 Task: Create a board button that move all the cards more than 30 days in list "Trello first" to list on board "Progress report".
Action: Mouse moved to (524, 307)
Screenshot: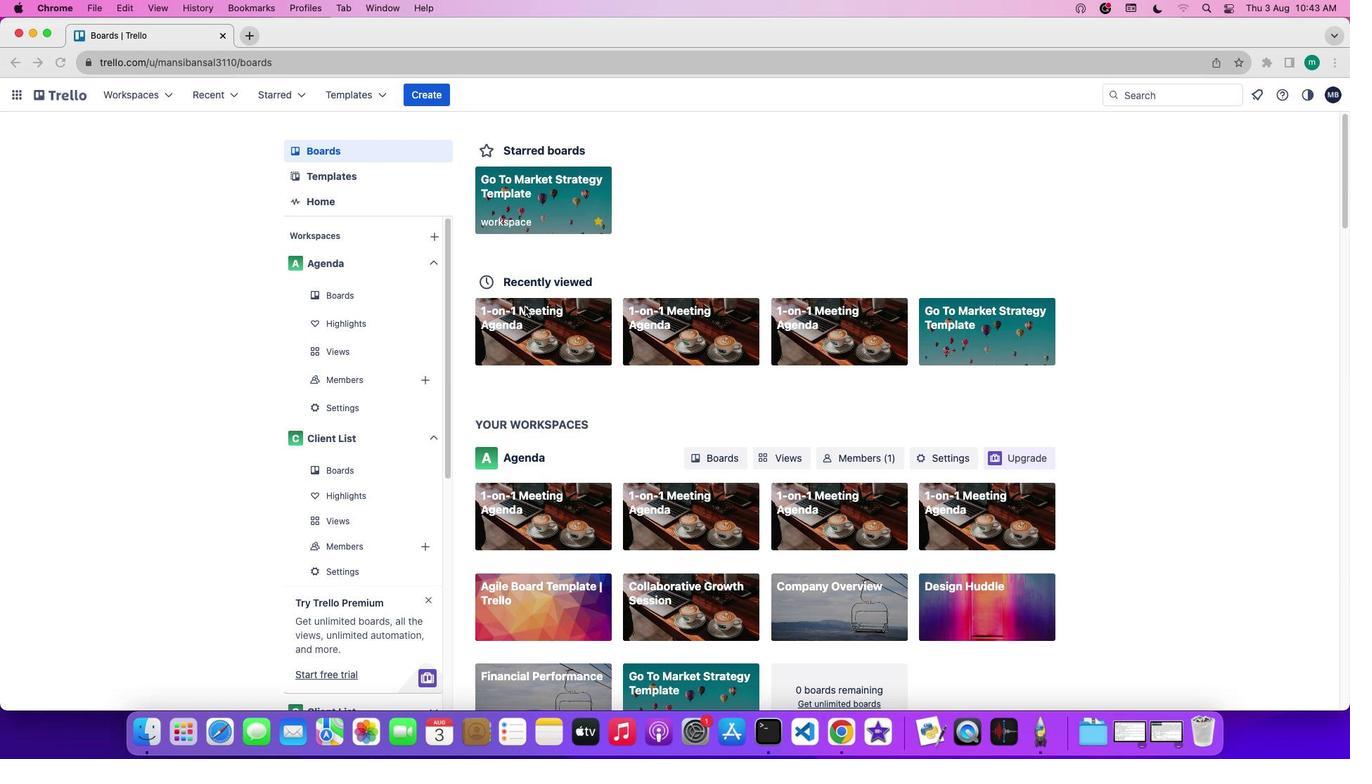 
Action: Mouse pressed left at (524, 307)
Screenshot: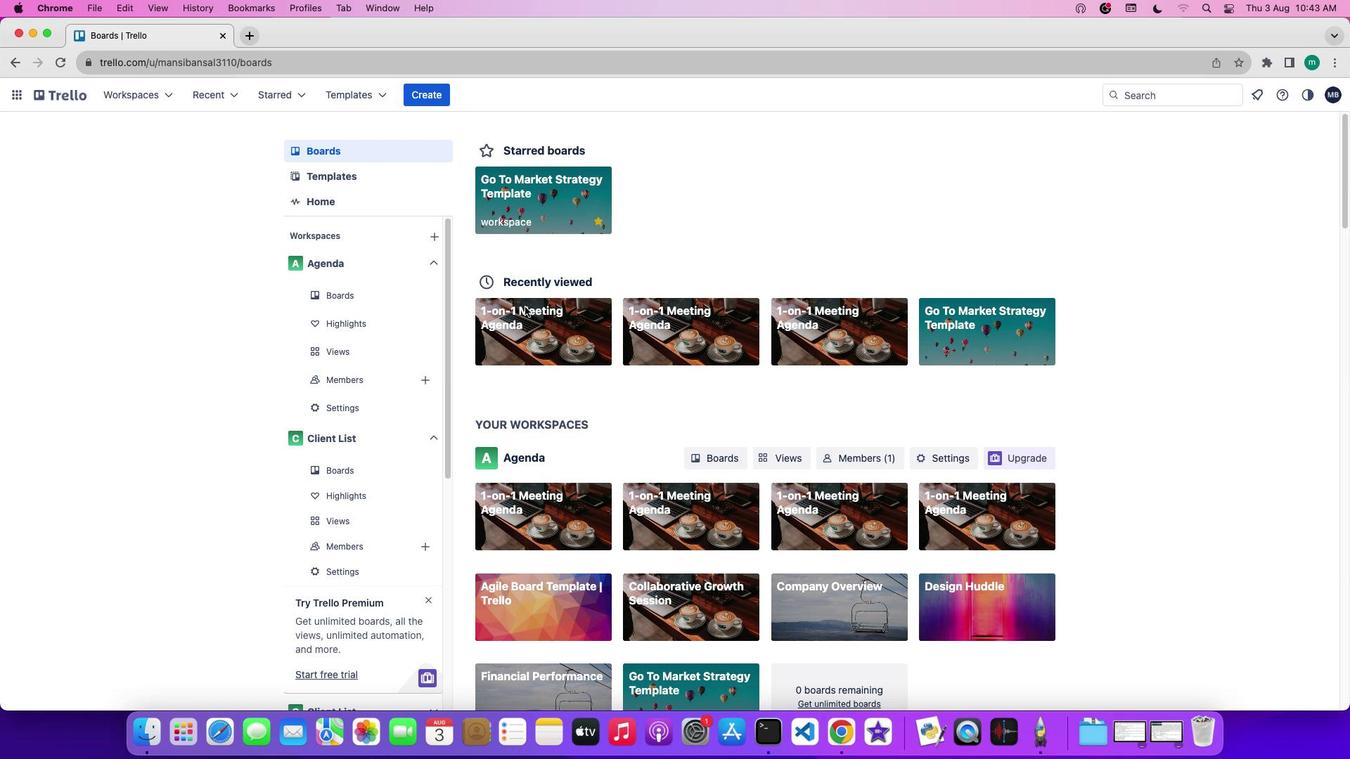 
Action: Mouse pressed left at (524, 307)
Screenshot: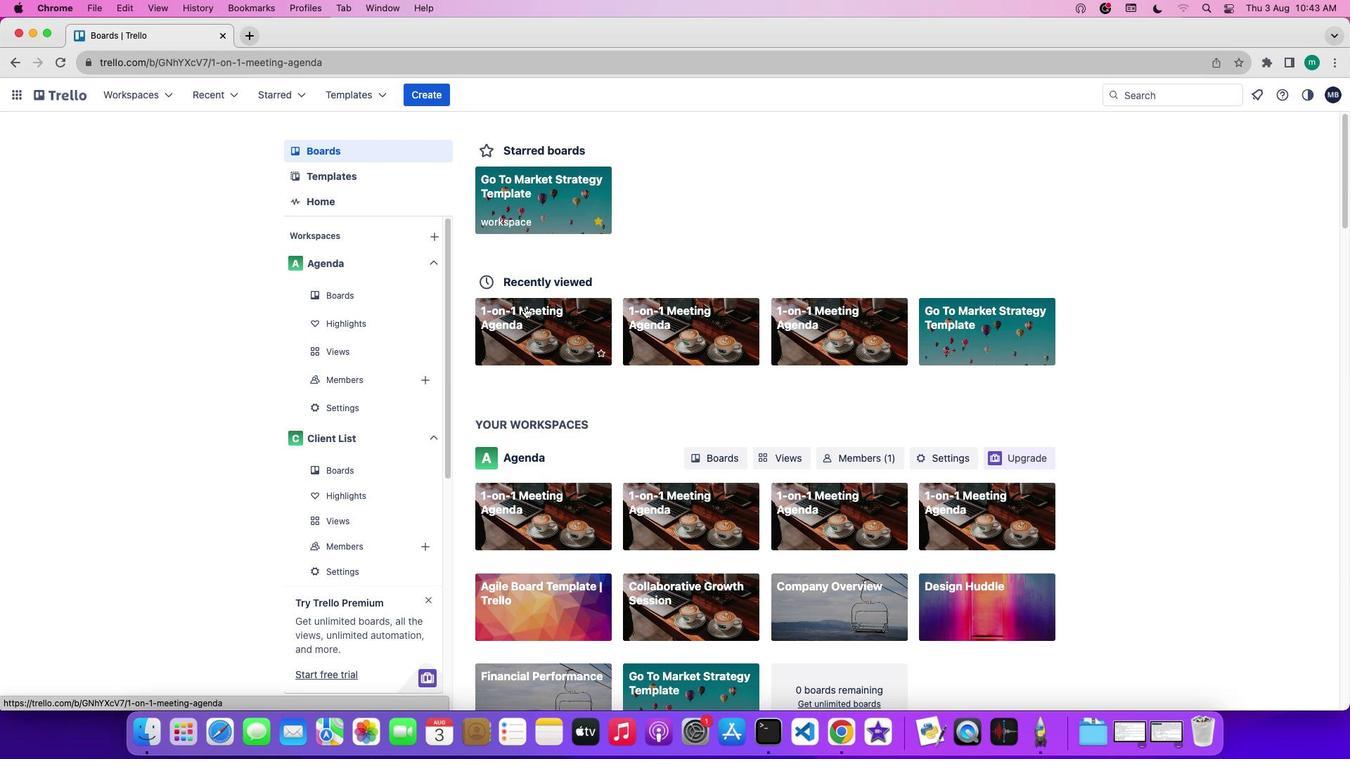 
Action: Mouse moved to (1193, 312)
Screenshot: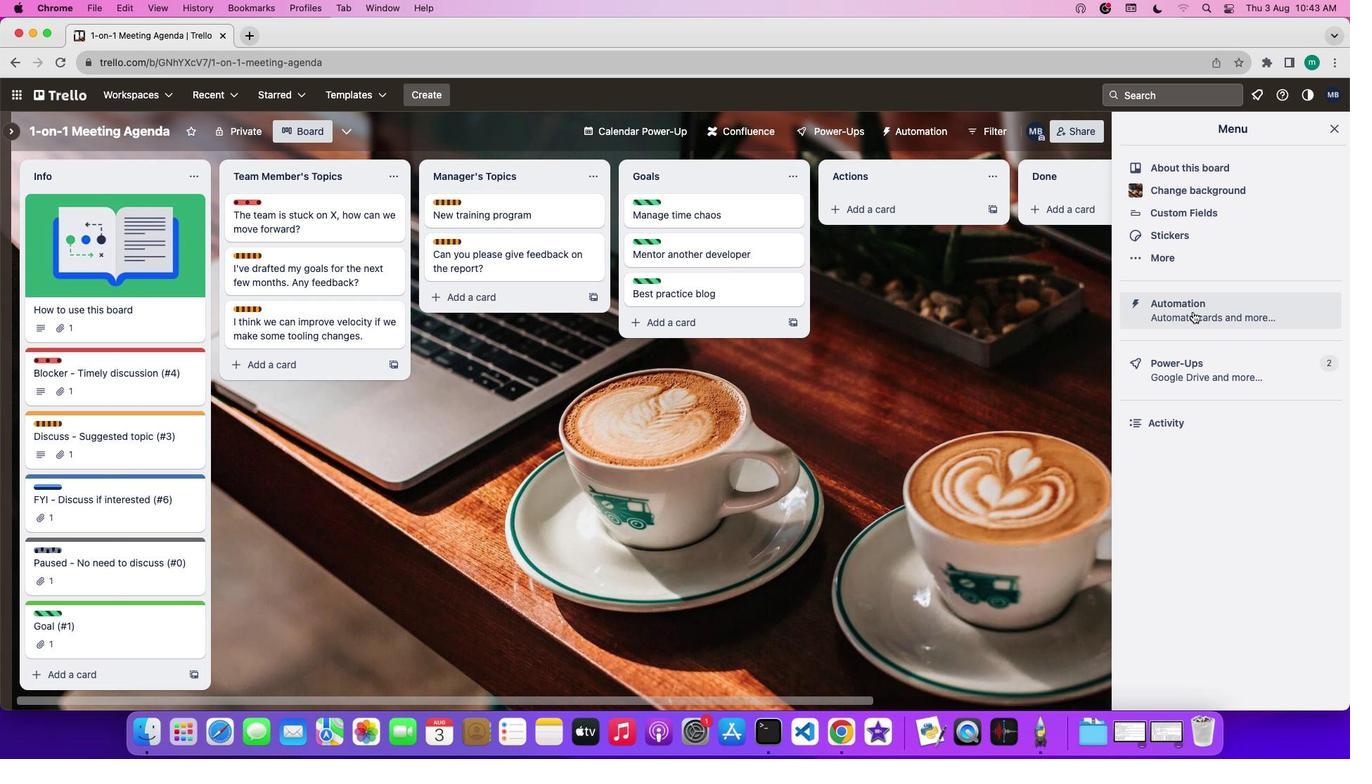 
Action: Mouse pressed left at (1193, 312)
Screenshot: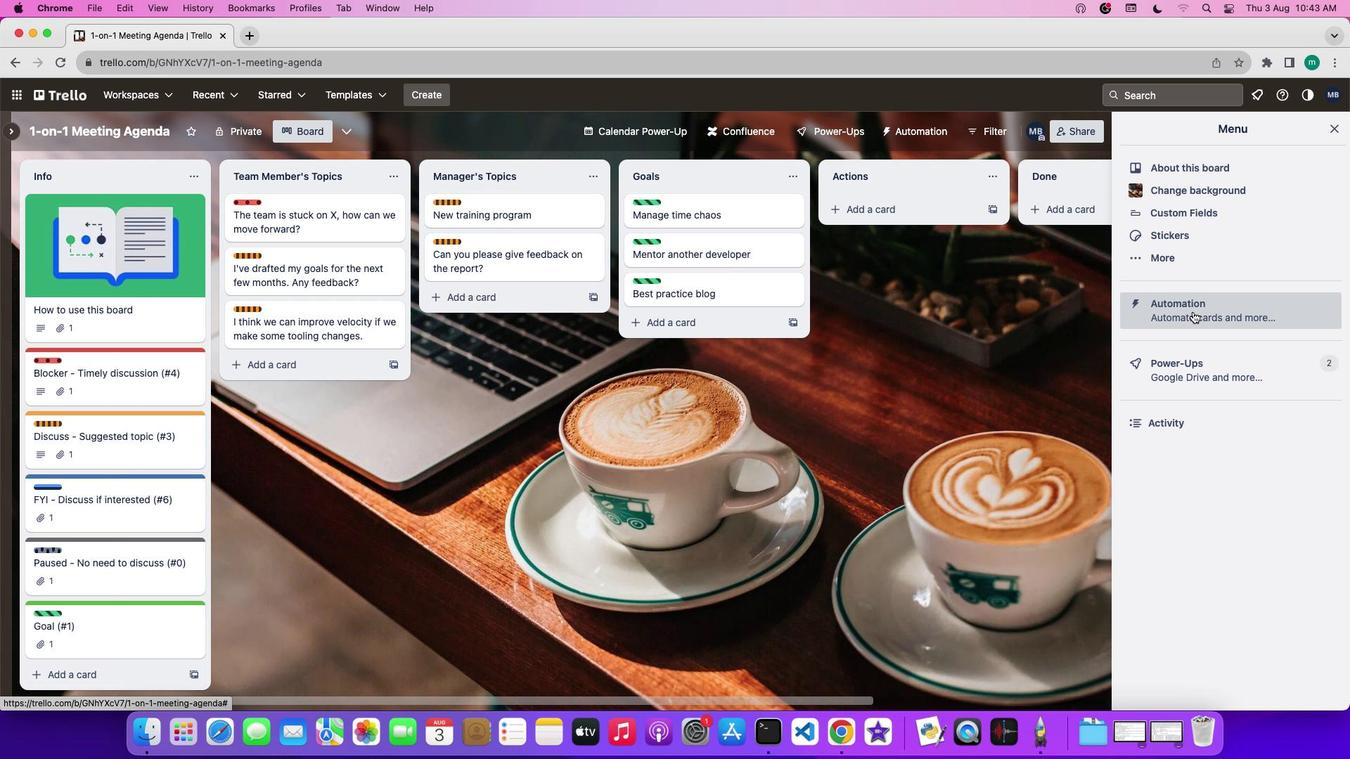 
Action: Mouse moved to (107, 389)
Screenshot: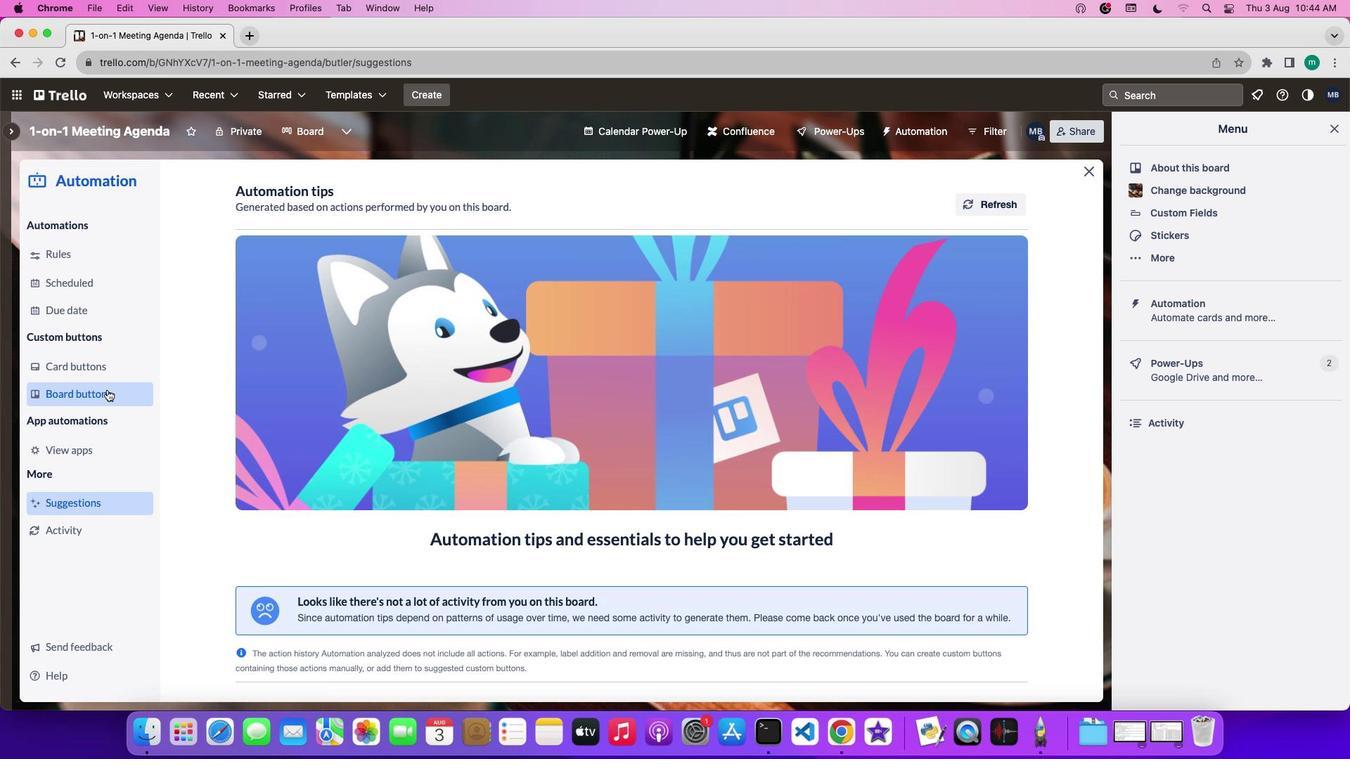
Action: Mouse pressed left at (107, 389)
Screenshot: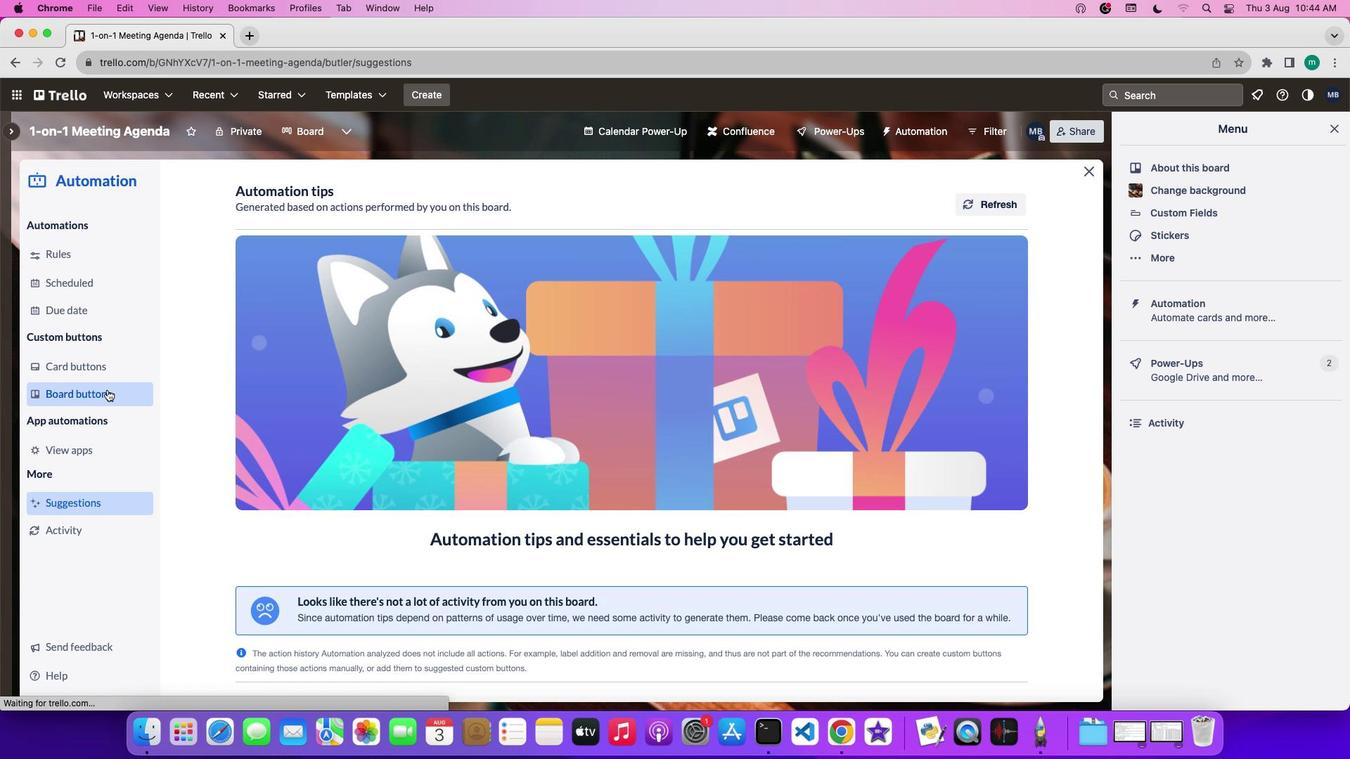 
Action: Mouse moved to (298, 481)
Screenshot: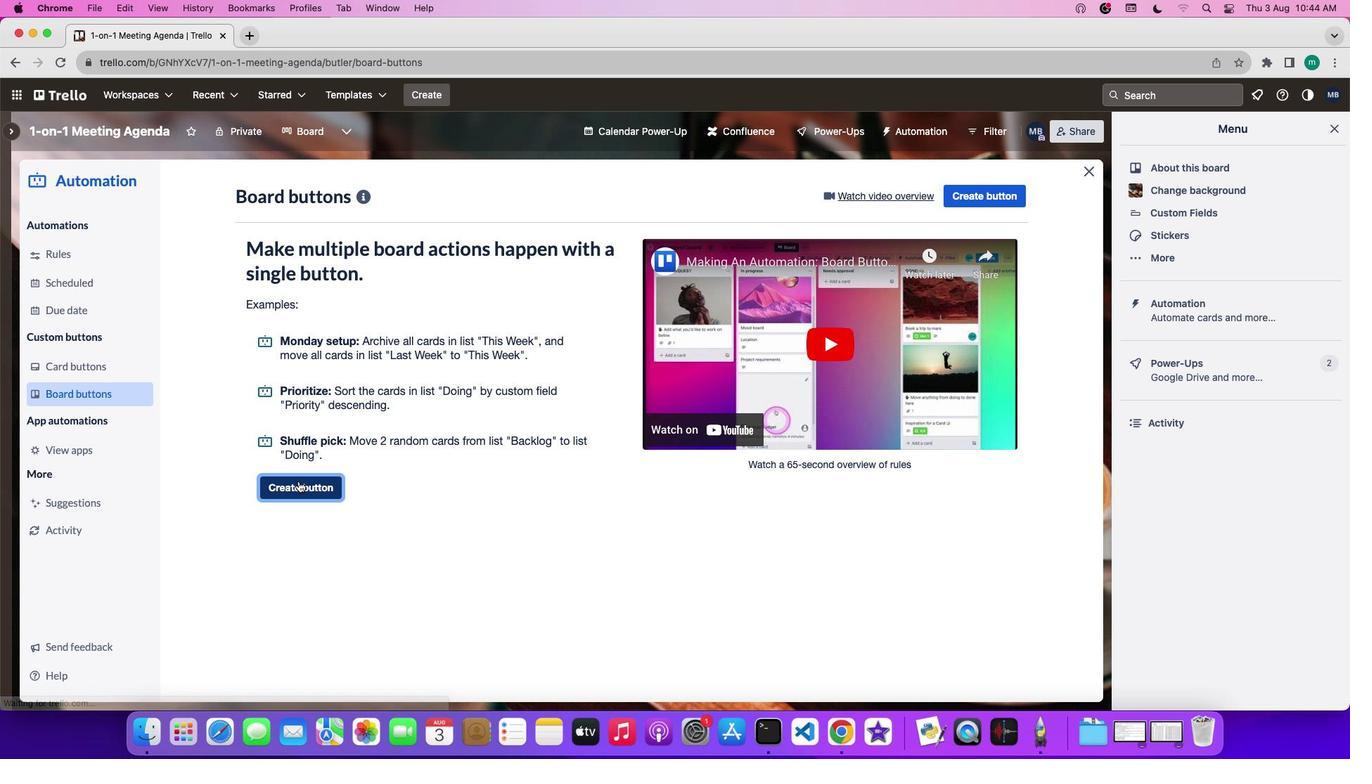 
Action: Mouse pressed left at (298, 481)
Screenshot: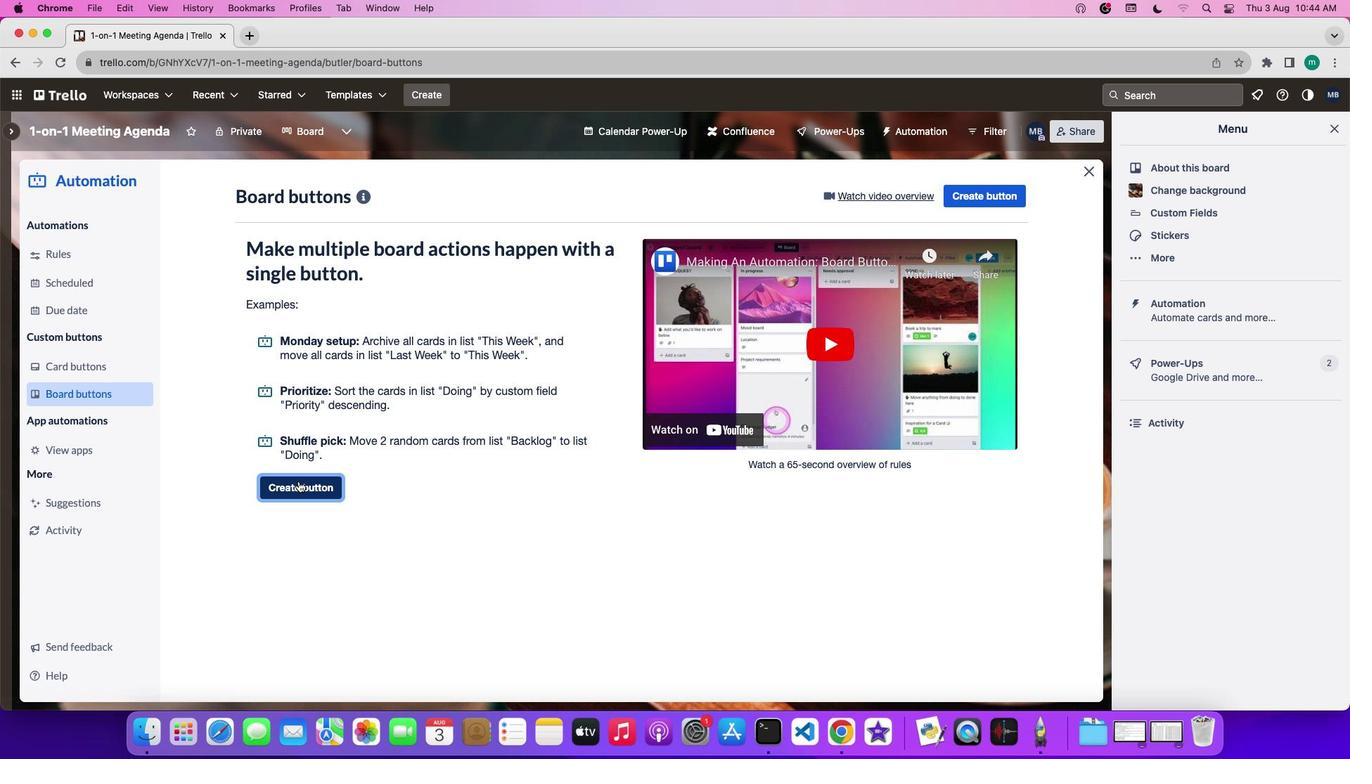 
Action: Mouse moved to (485, 382)
Screenshot: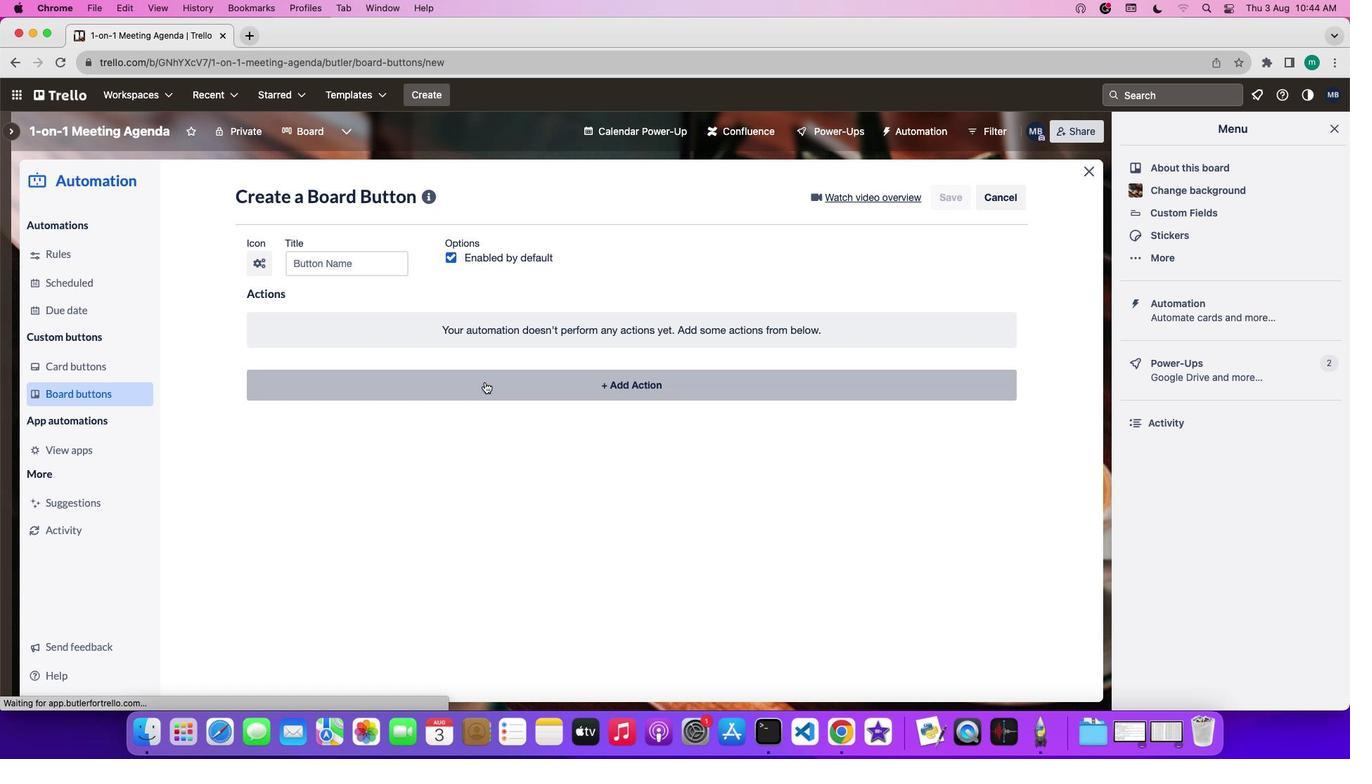 
Action: Mouse pressed left at (485, 382)
Screenshot: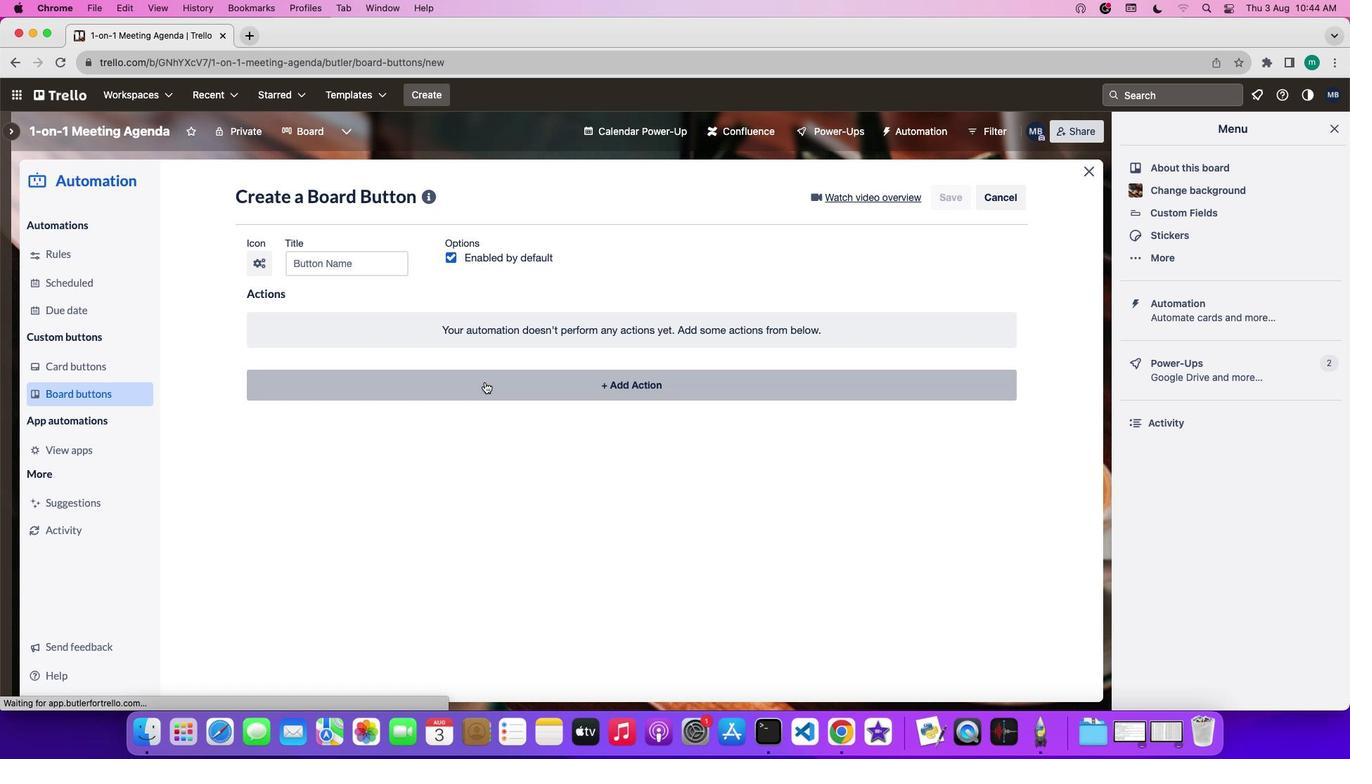 
Action: Mouse moved to (324, 420)
Screenshot: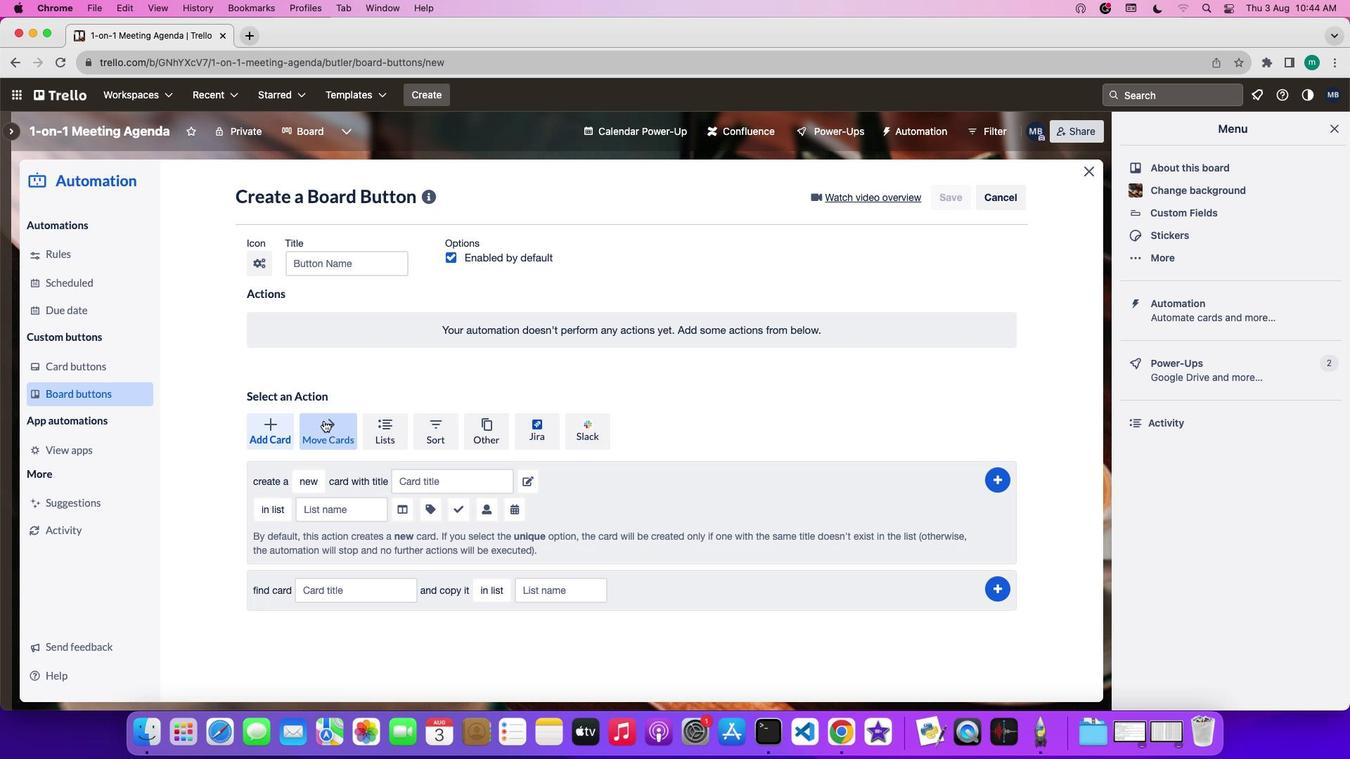 
Action: Mouse pressed left at (324, 420)
Screenshot: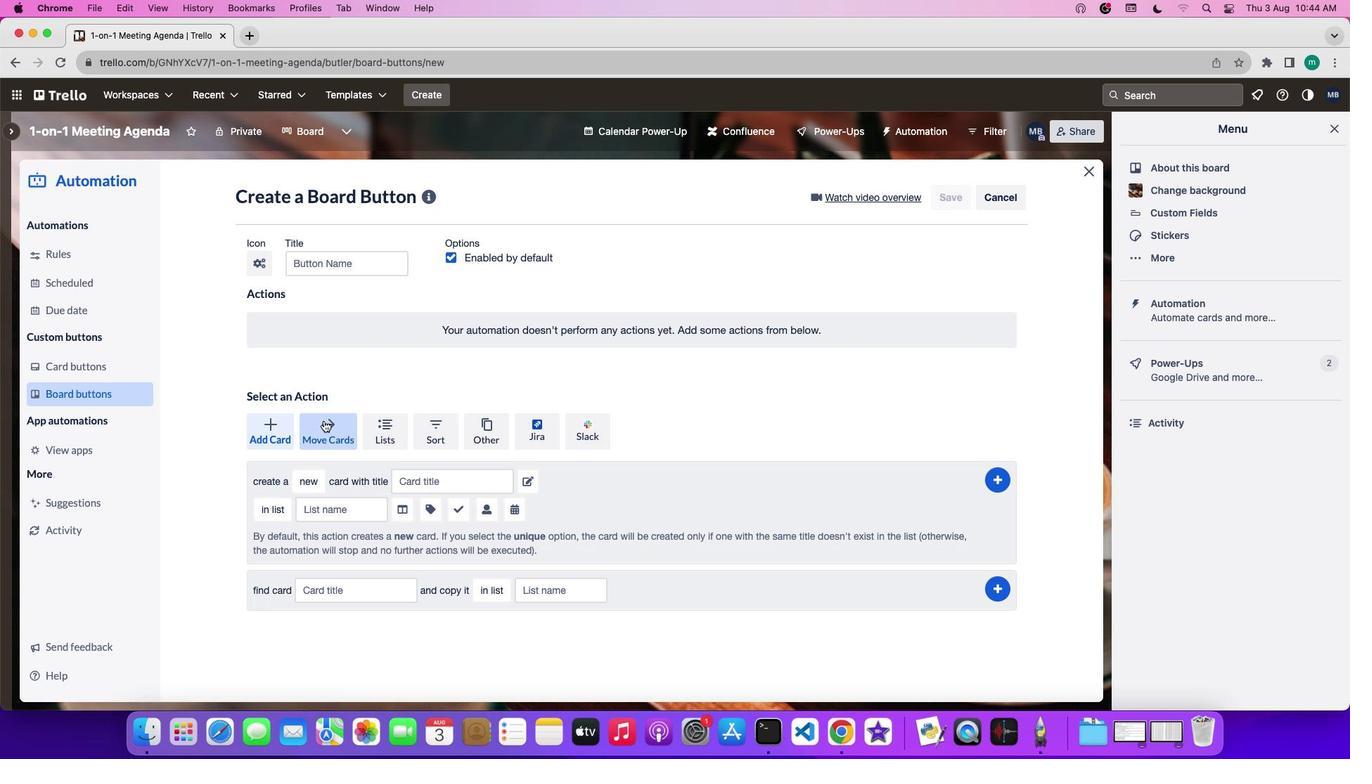 
Action: Mouse moved to (342, 472)
Screenshot: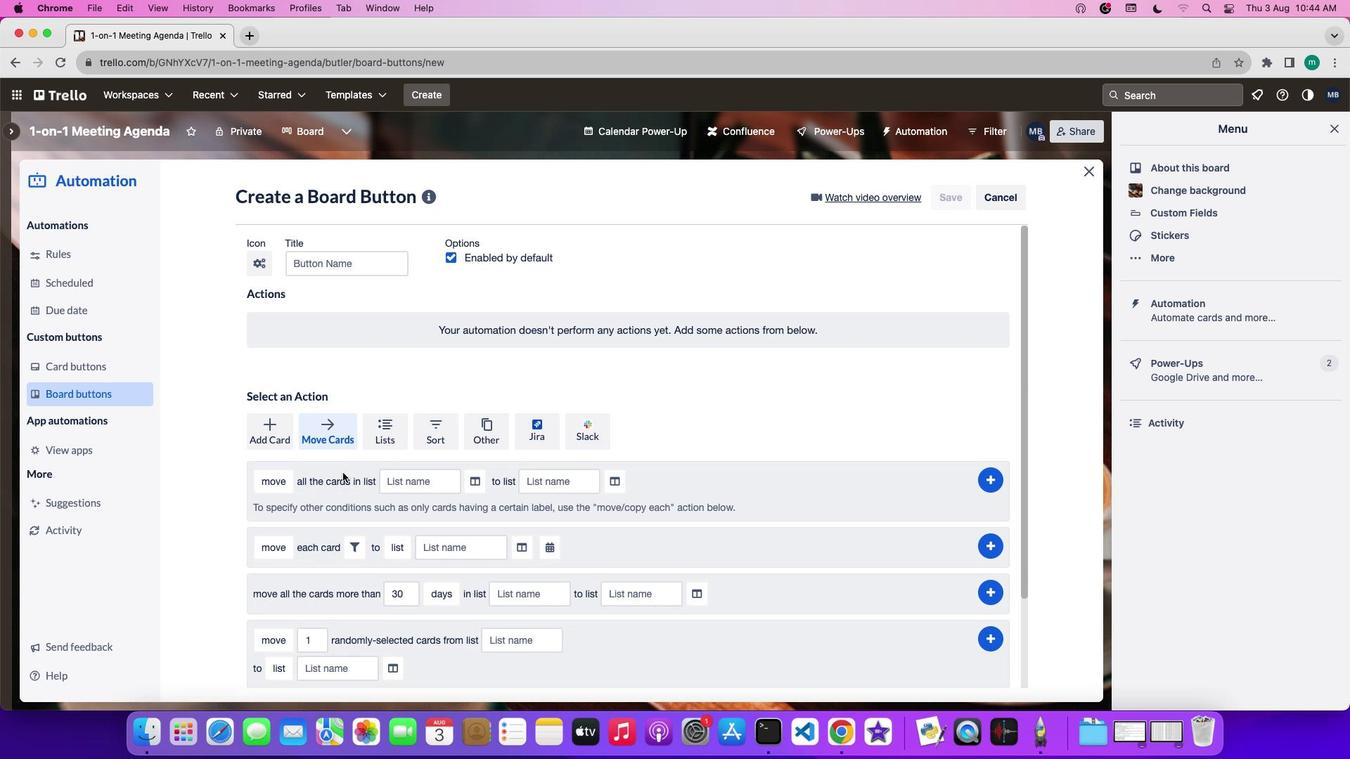 
Action: Mouse scrolled (342, 472) with delta (0, 0)
Screenshot: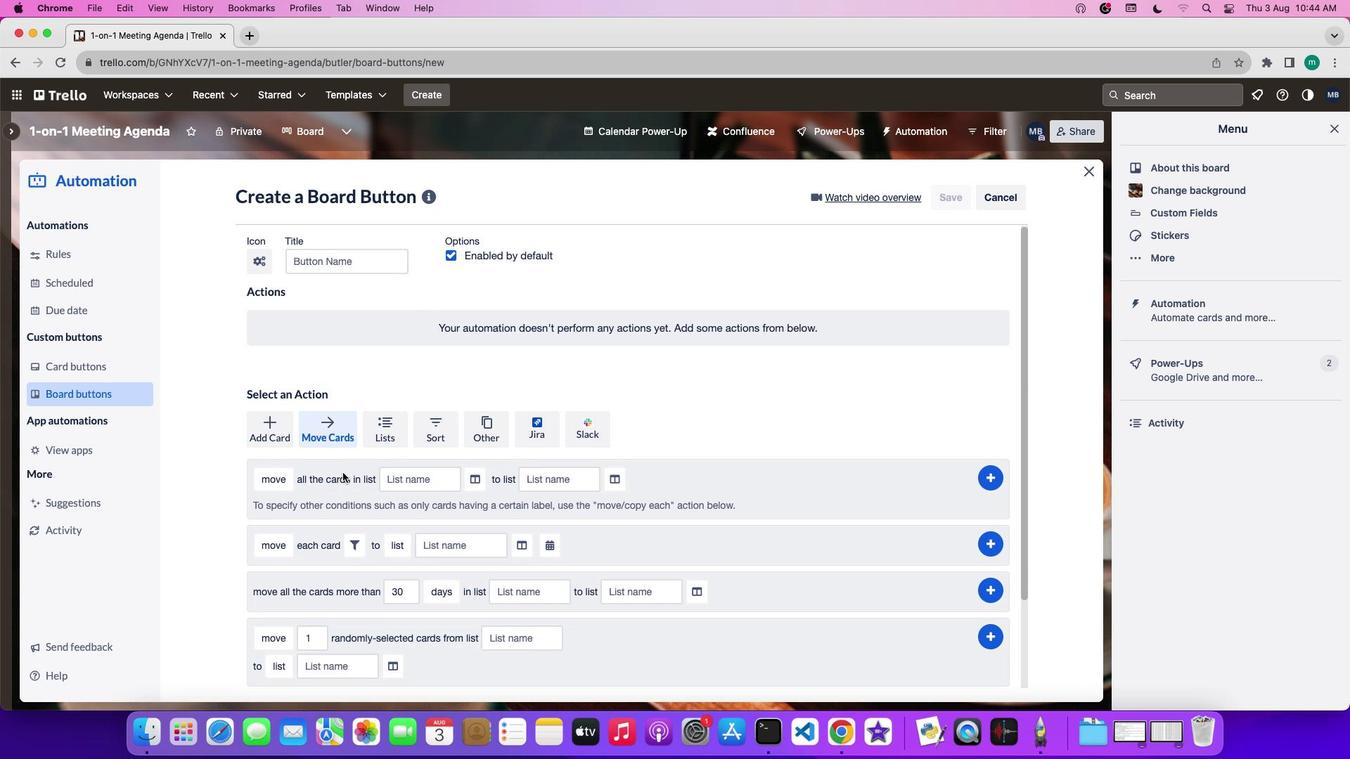 
Action: Mouse scrolled (342, 472) with delta (0, 0)
Screenshot: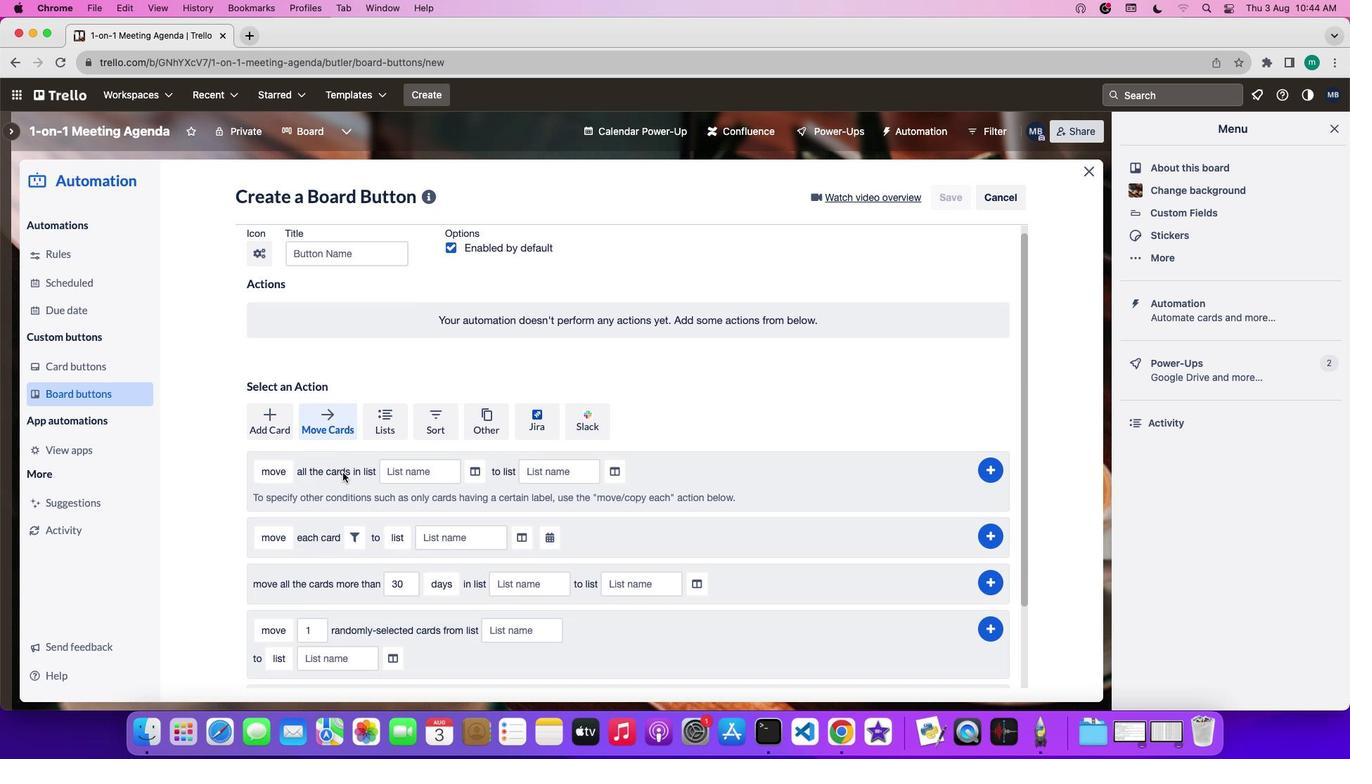 
Action: Mouse scrolled (342, 472) with delta (0, 0)
Screenshot: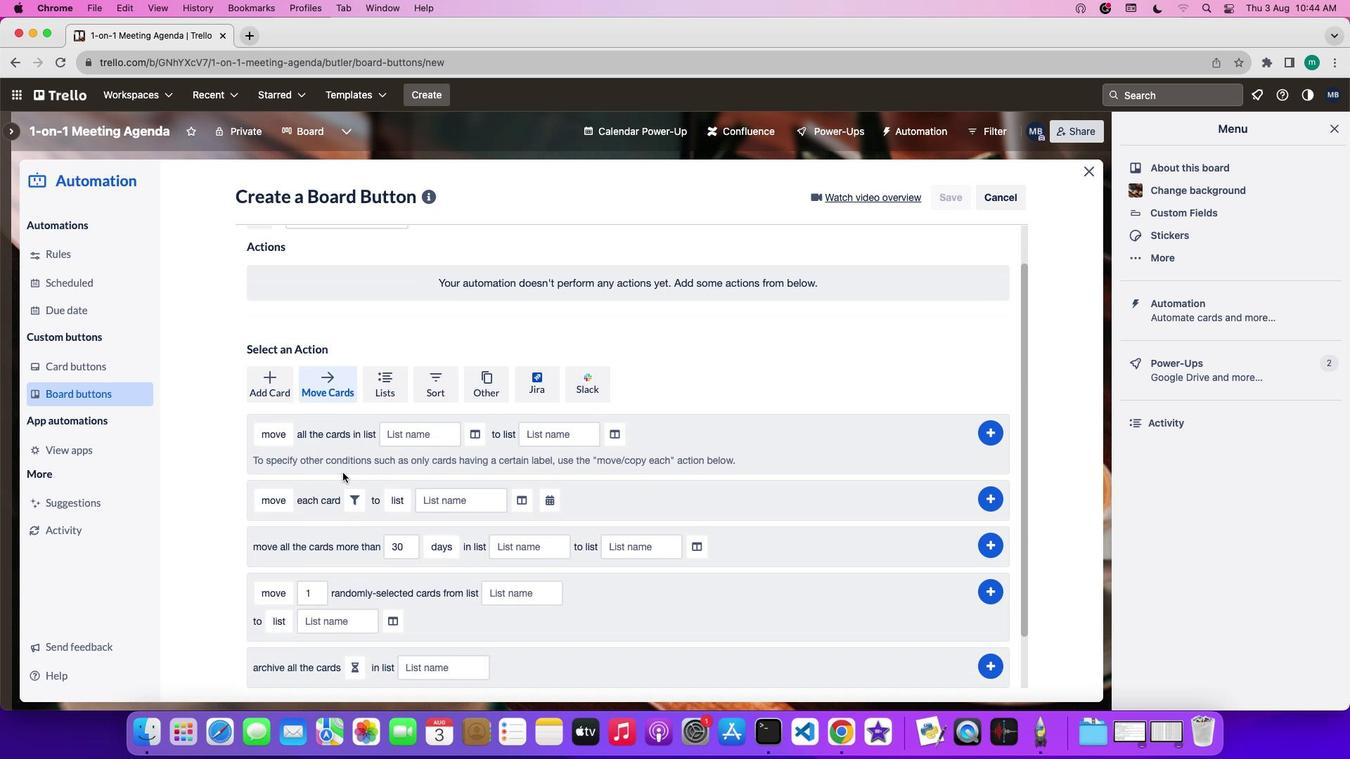 
Action: Mouse scrolled (342, 472) with delta (0, 0)
Screenshot: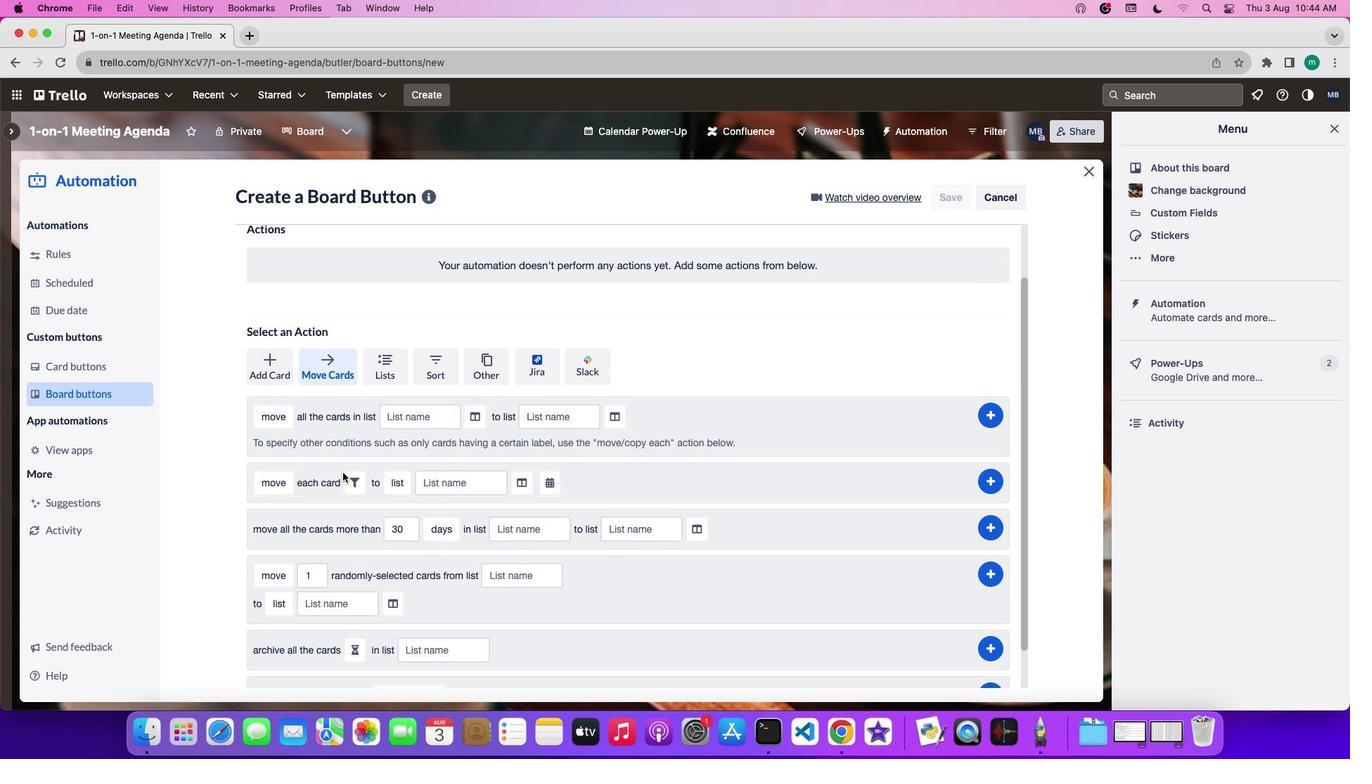 
Action: Mouse moved to (395, 536)
Screenshot: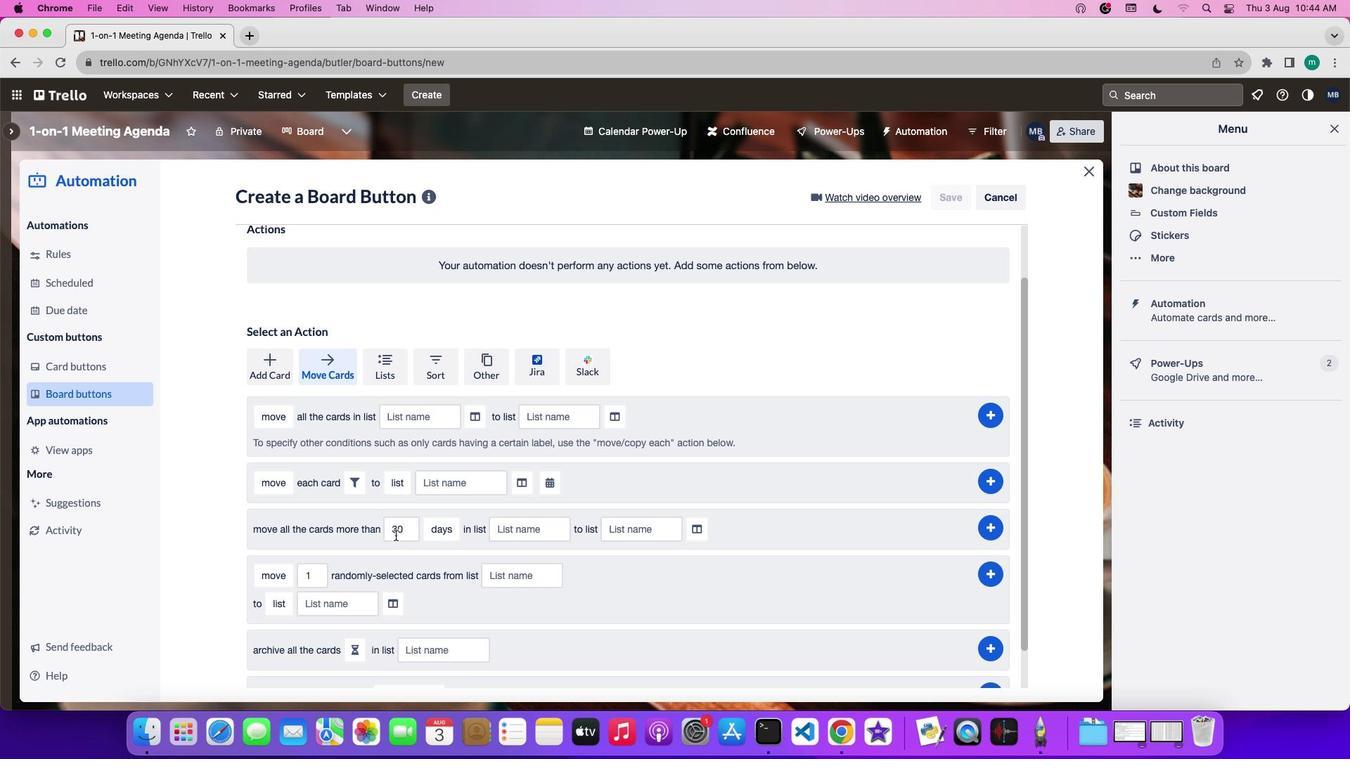 
Action: Mouse pressed left at (395, 536)
Screenshot: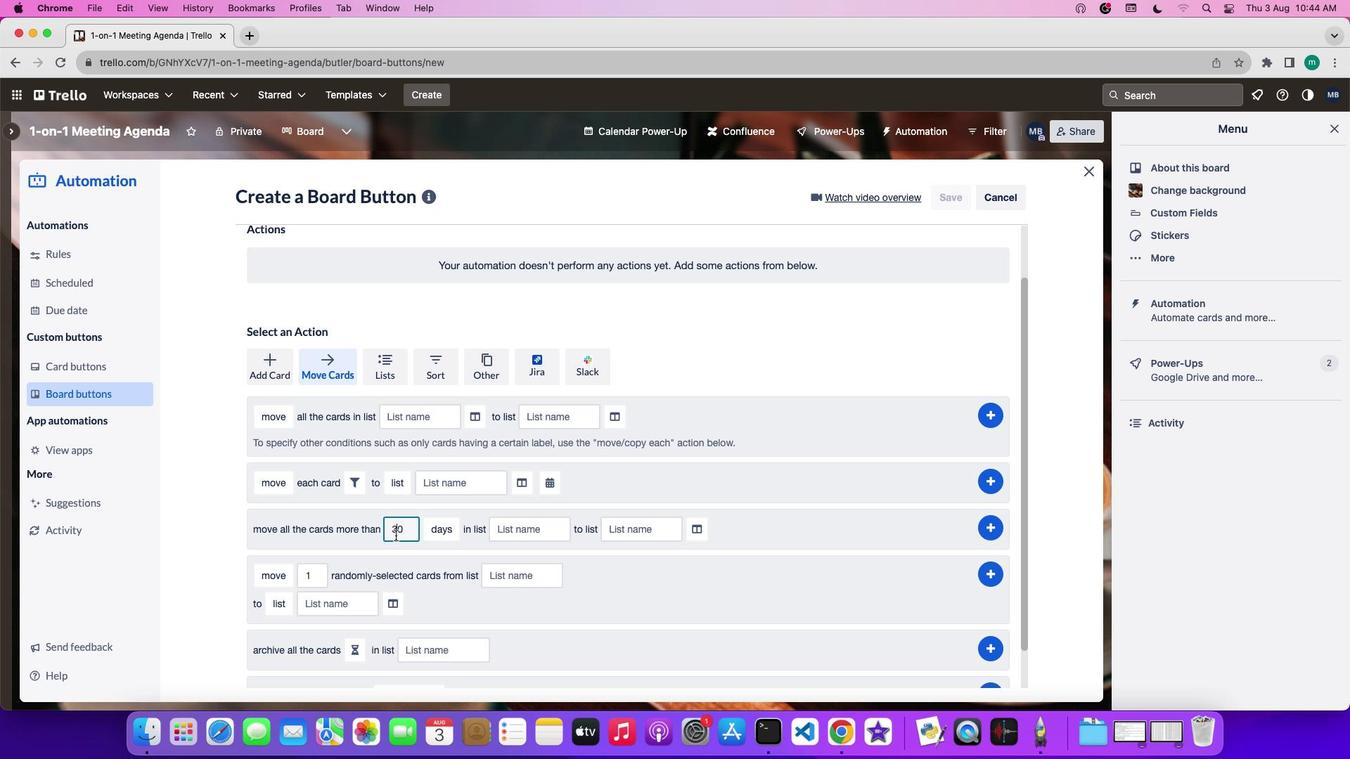 
Action: Mouse moved to (409, 536)
Screenshot: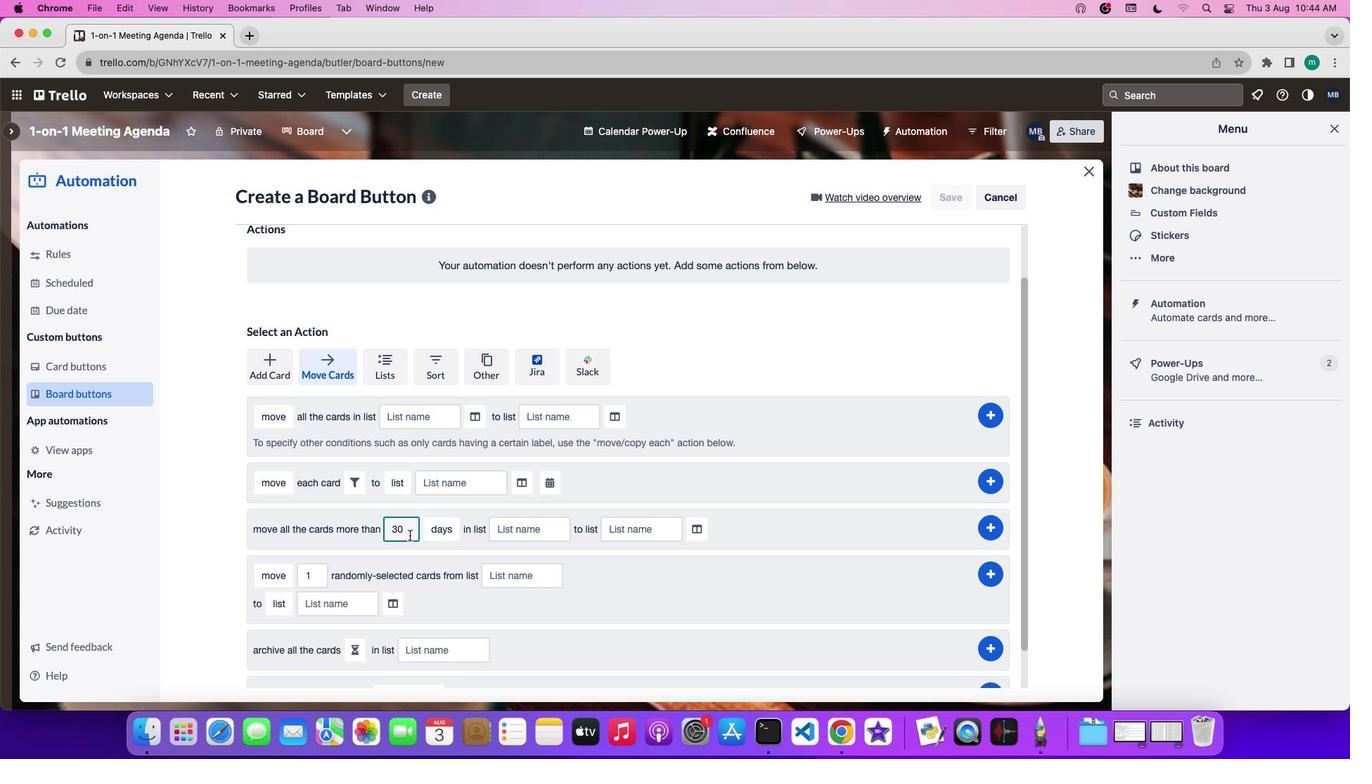 
Action: Mouse pressed left at (409, 536)
Screenshot: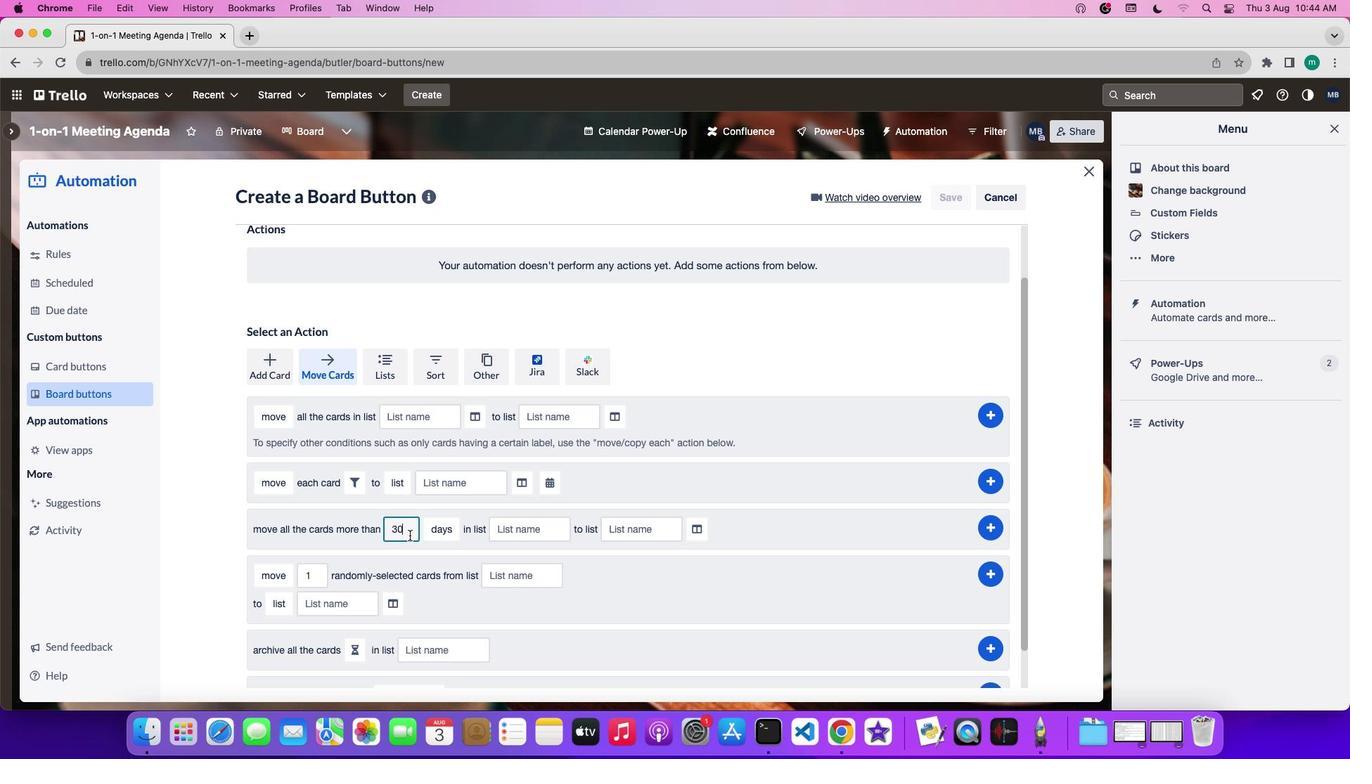 
Action: Key pressed Key.backspaceKey.backspace'3''0'
Screenshot: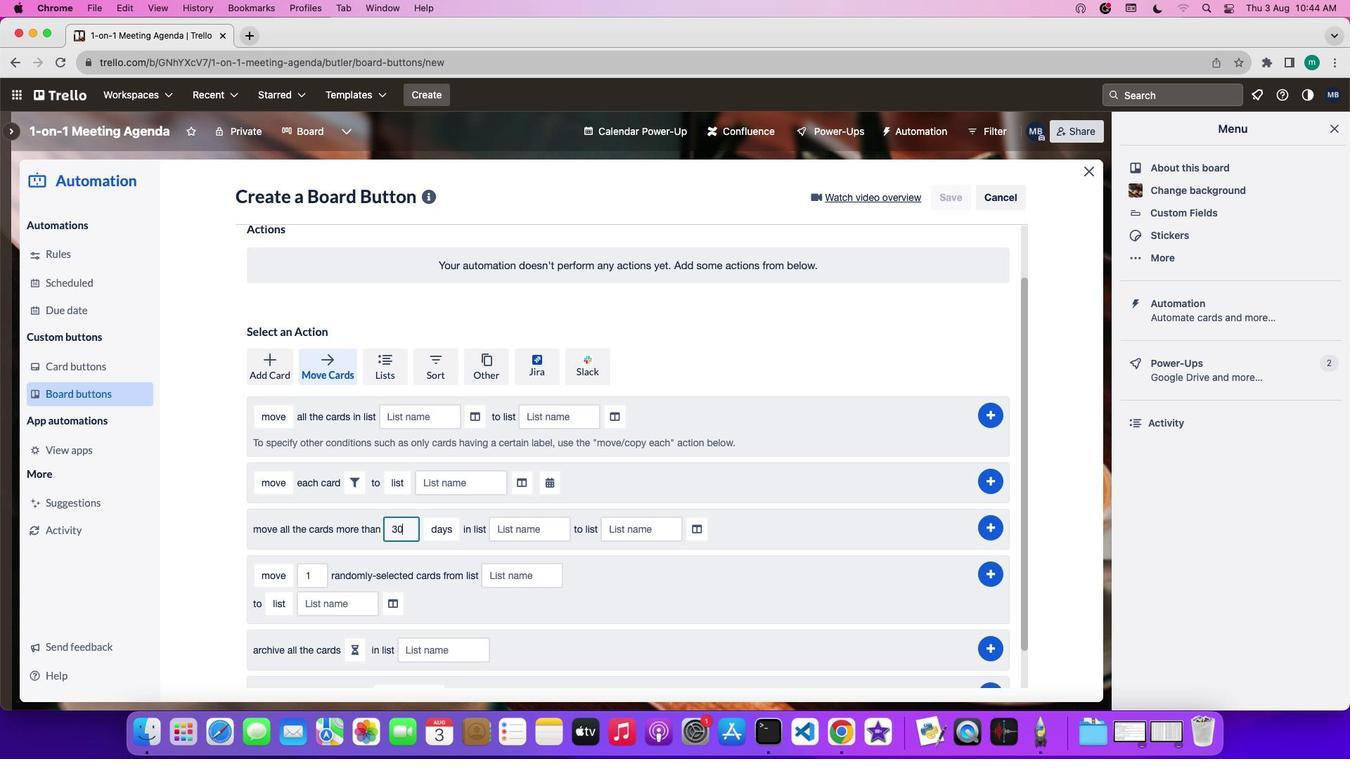 
Action: Mouse moved to (432, 527)
Screenshot: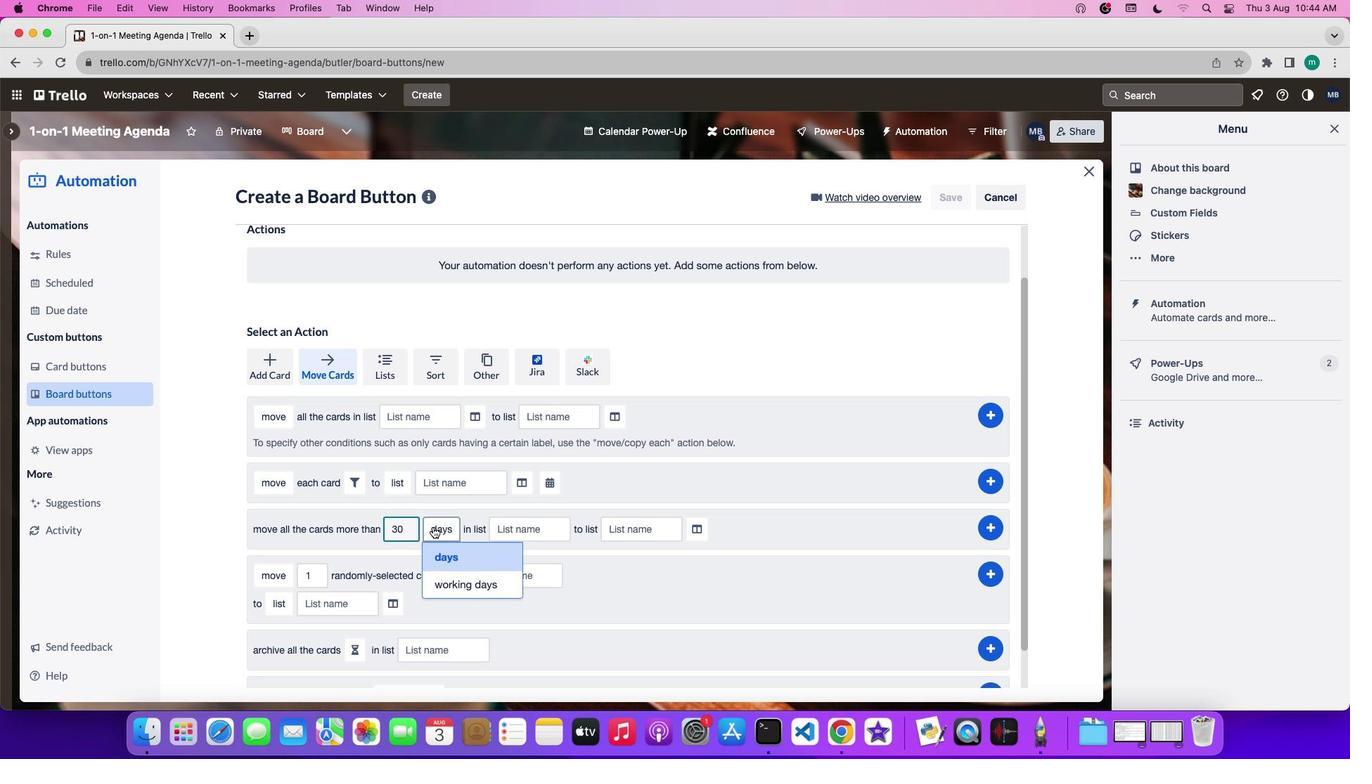 
Action: Mouse pressed left at (432, 527)
Screenshot: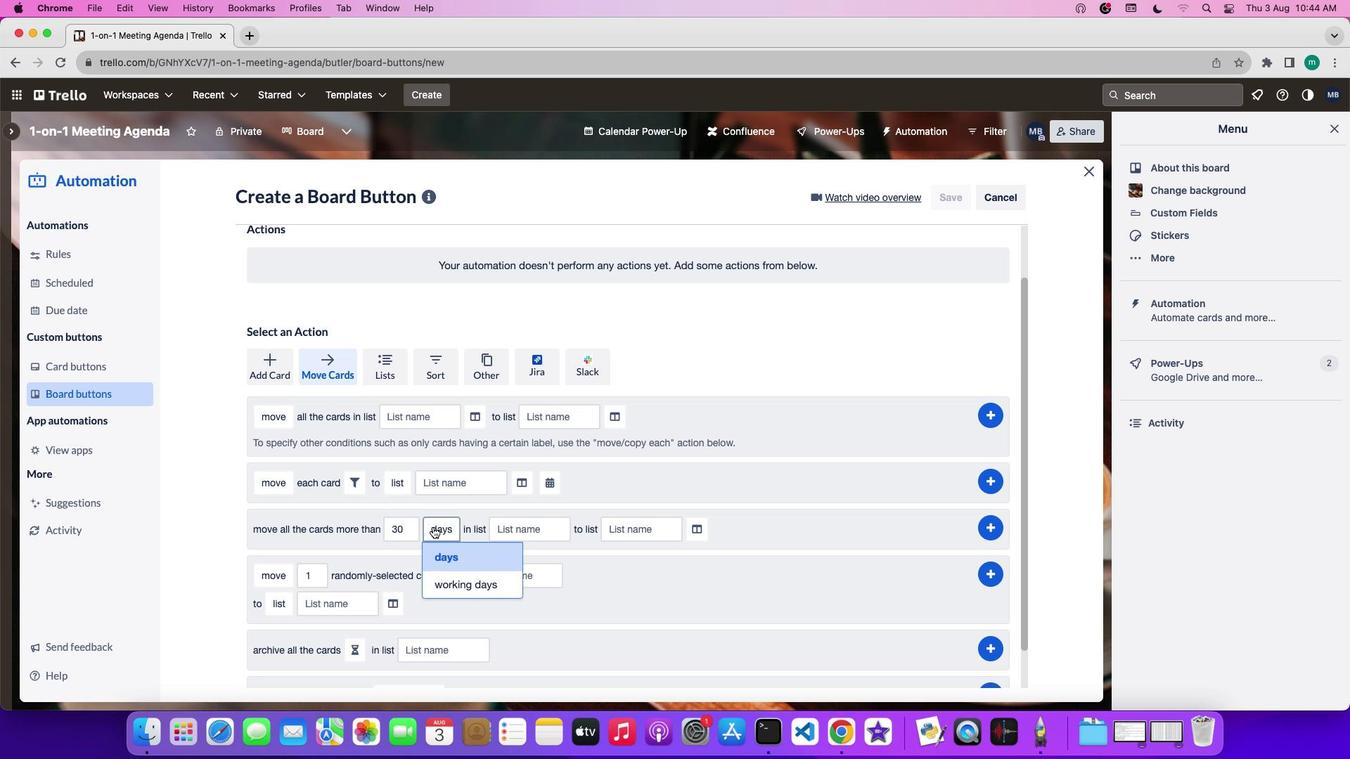 
Action: Mouse moved to (445, 562)
Screenshot: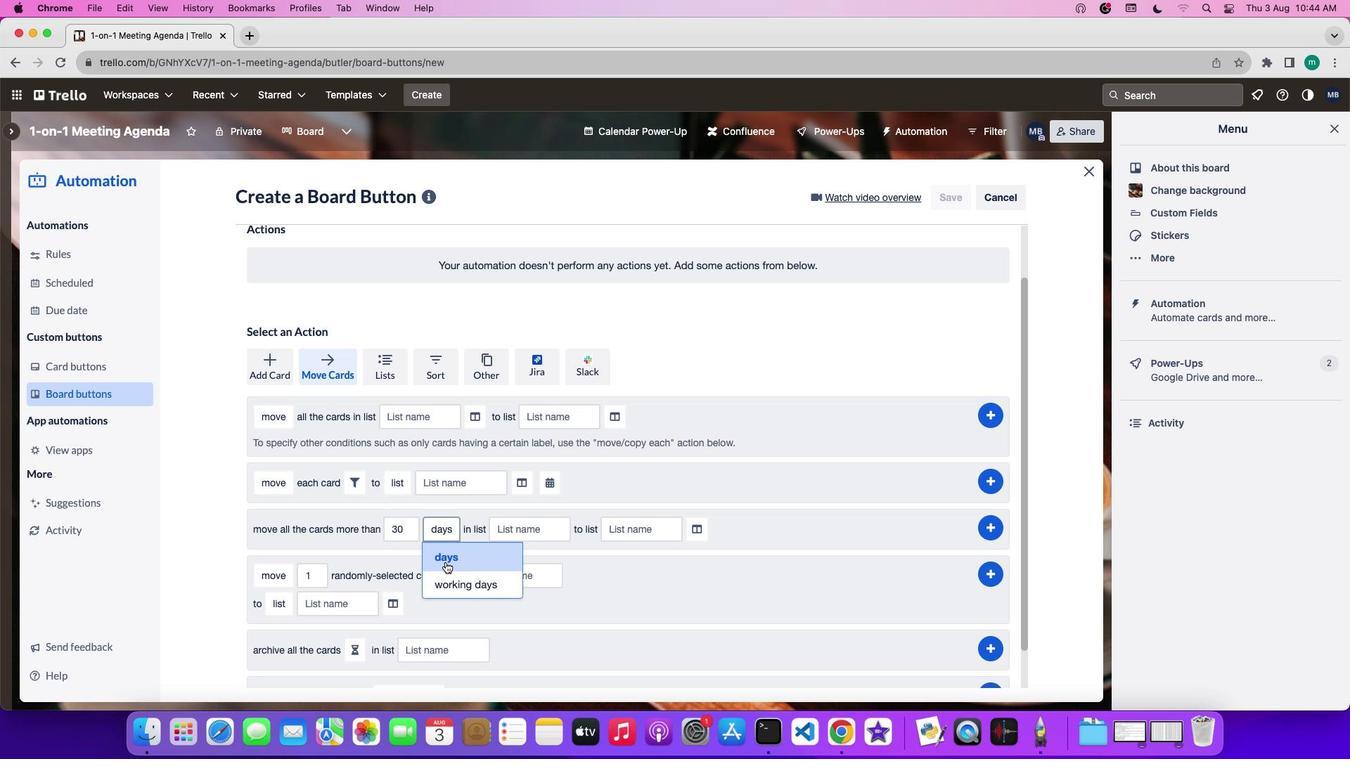 
Action: Mouse pressed left at (445, 562)
Screenshot: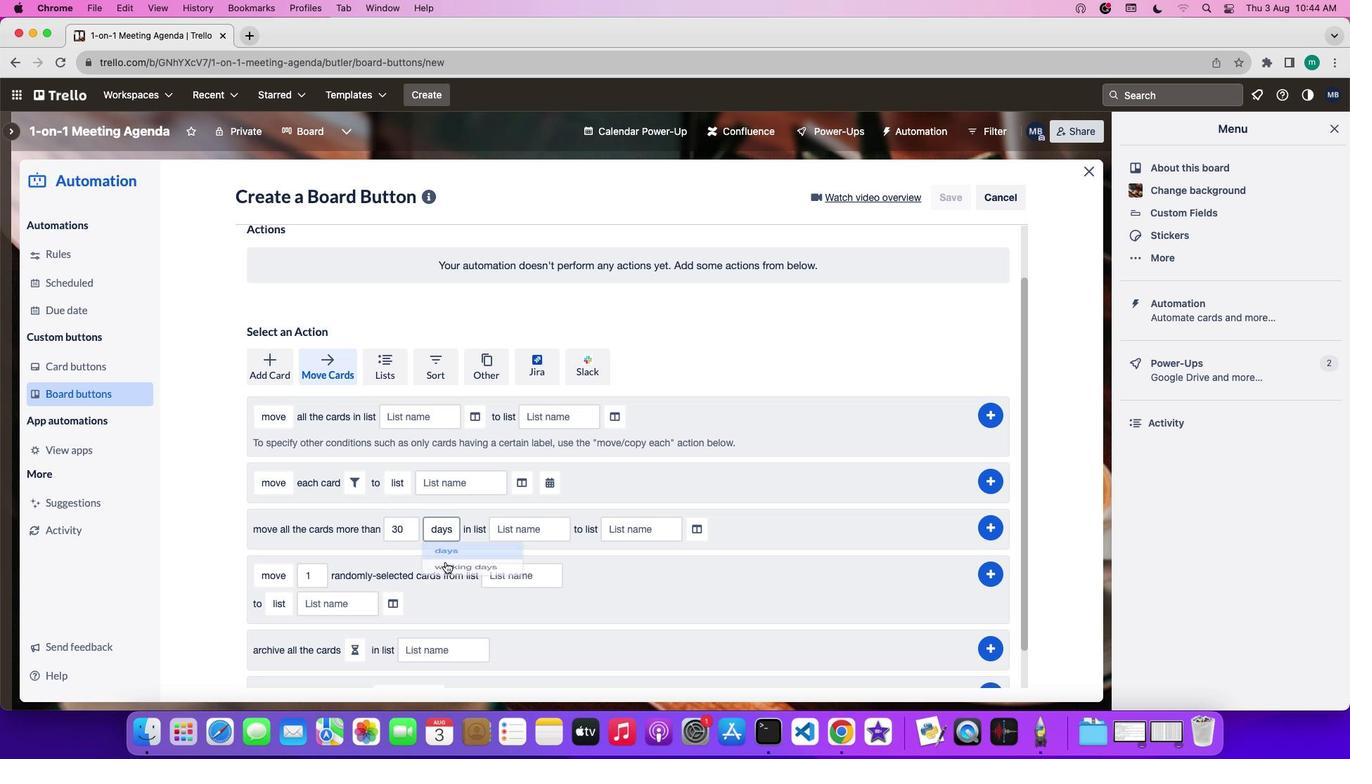 
Action: Mouse moved to (518, 532)
Screenshot: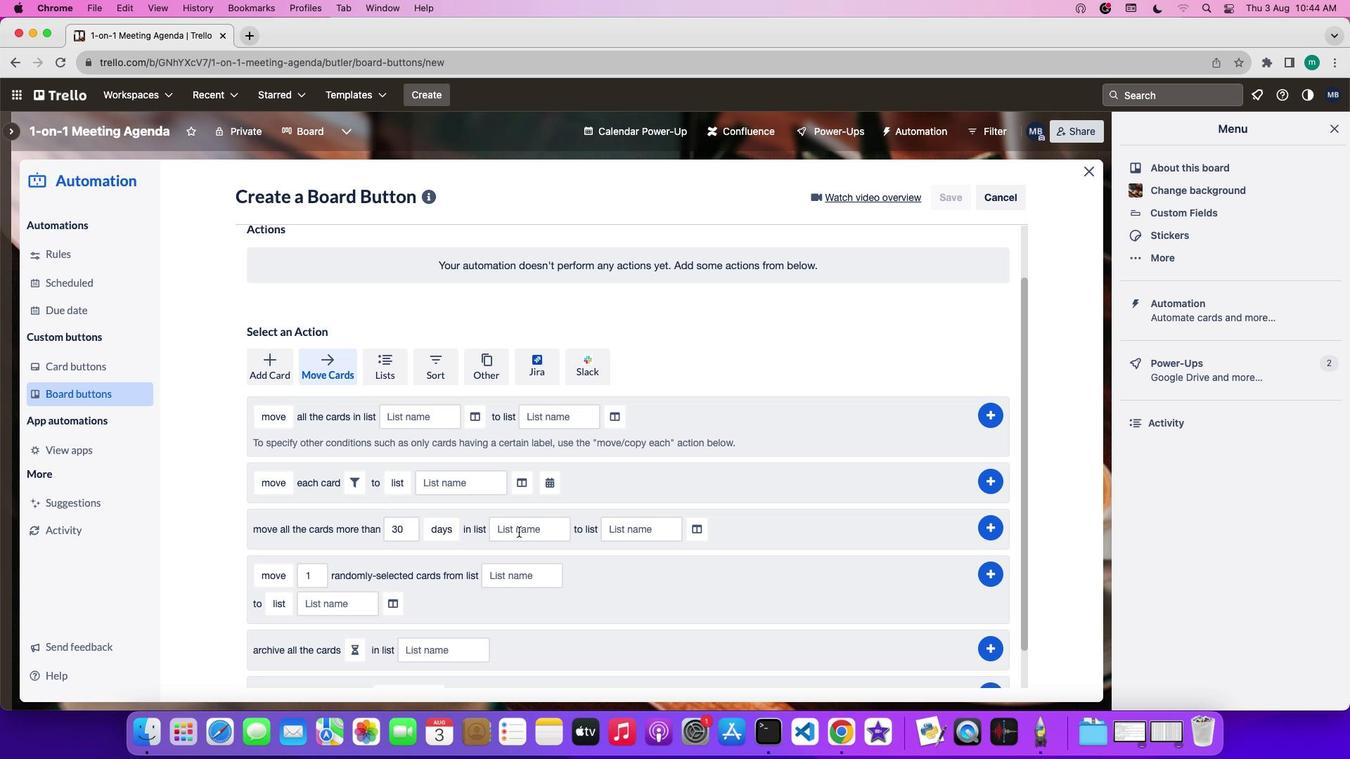 
Action: Mouse pressed left at (518, 532)
Screenshot: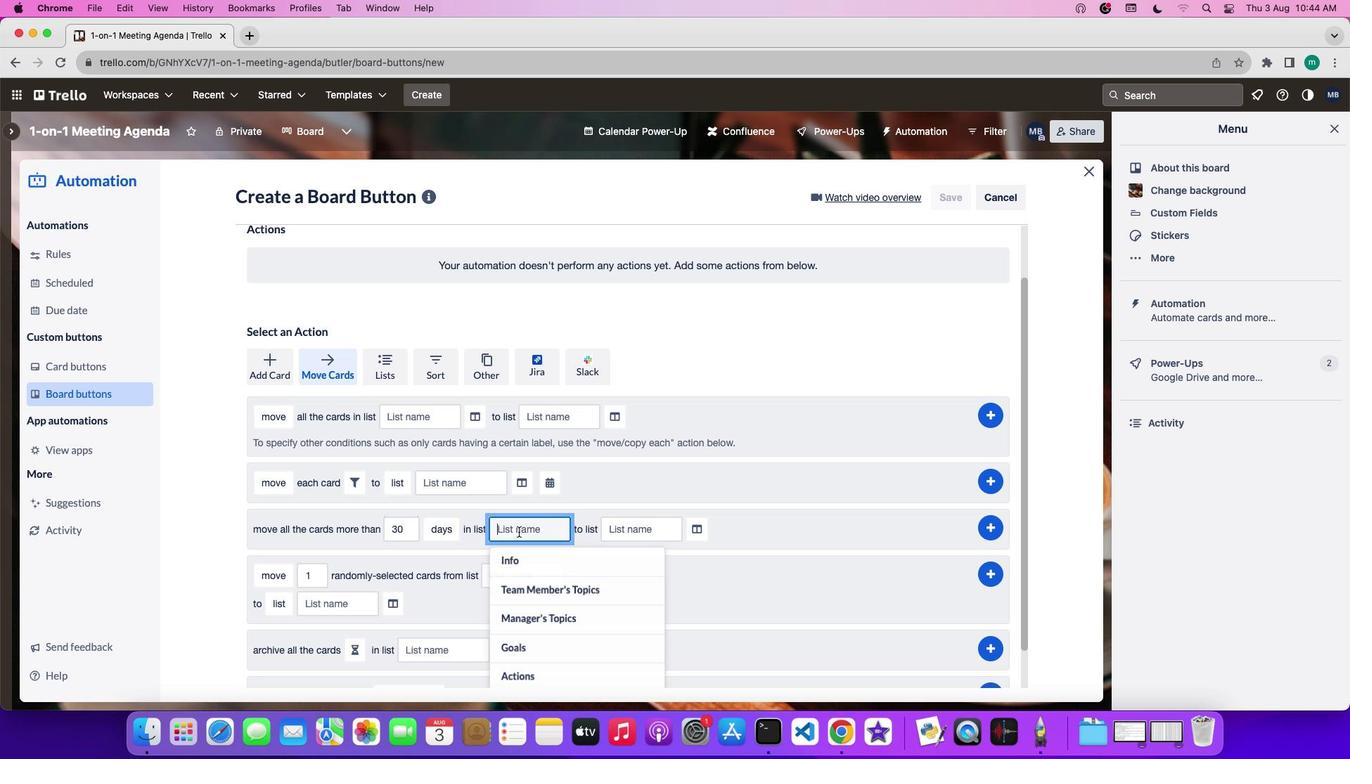 
Action: Key pressed Key.shift'T''r''e''l''l''o'Key.space'f''i''r''s''t'
Screenshot: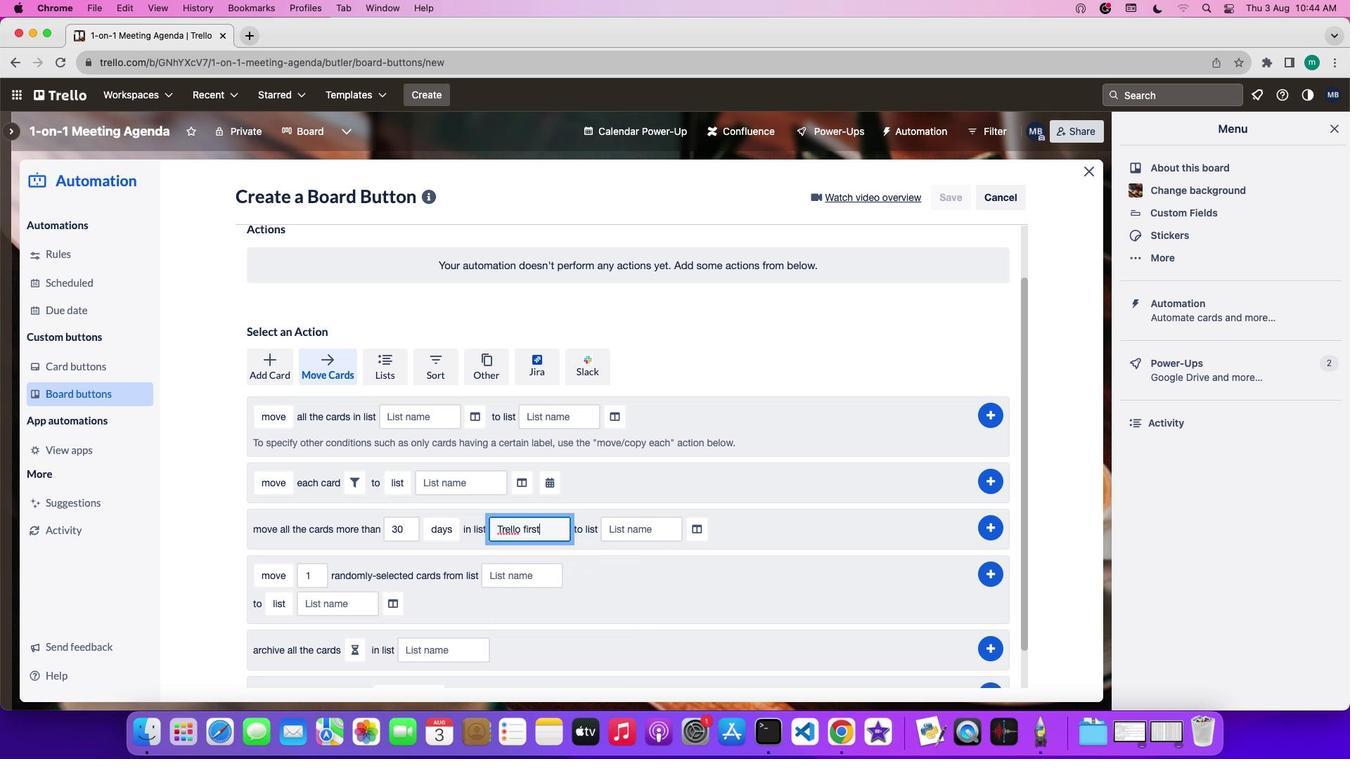 
Action: Mouse moved to (638, 533)
Screenshot: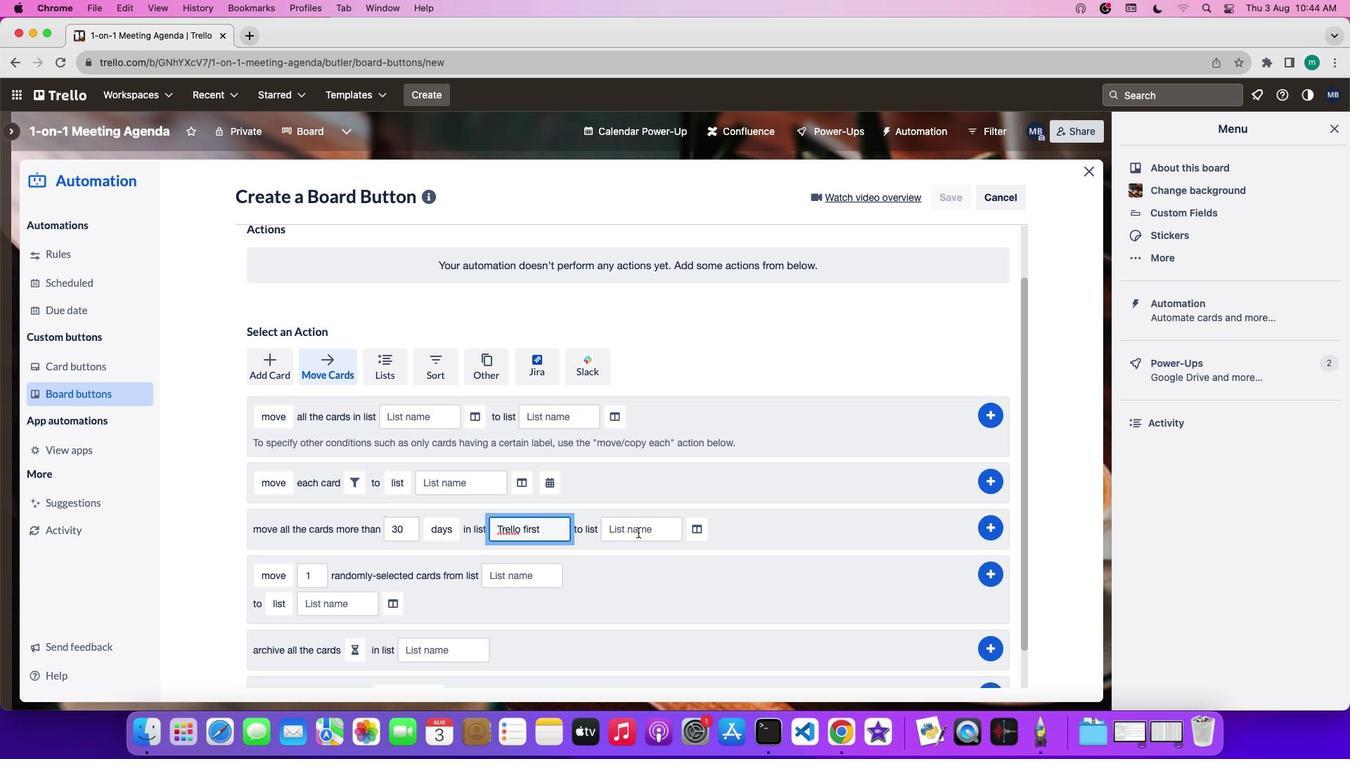 
Action: Mouse pressed left at (638, 533)
Screenshot: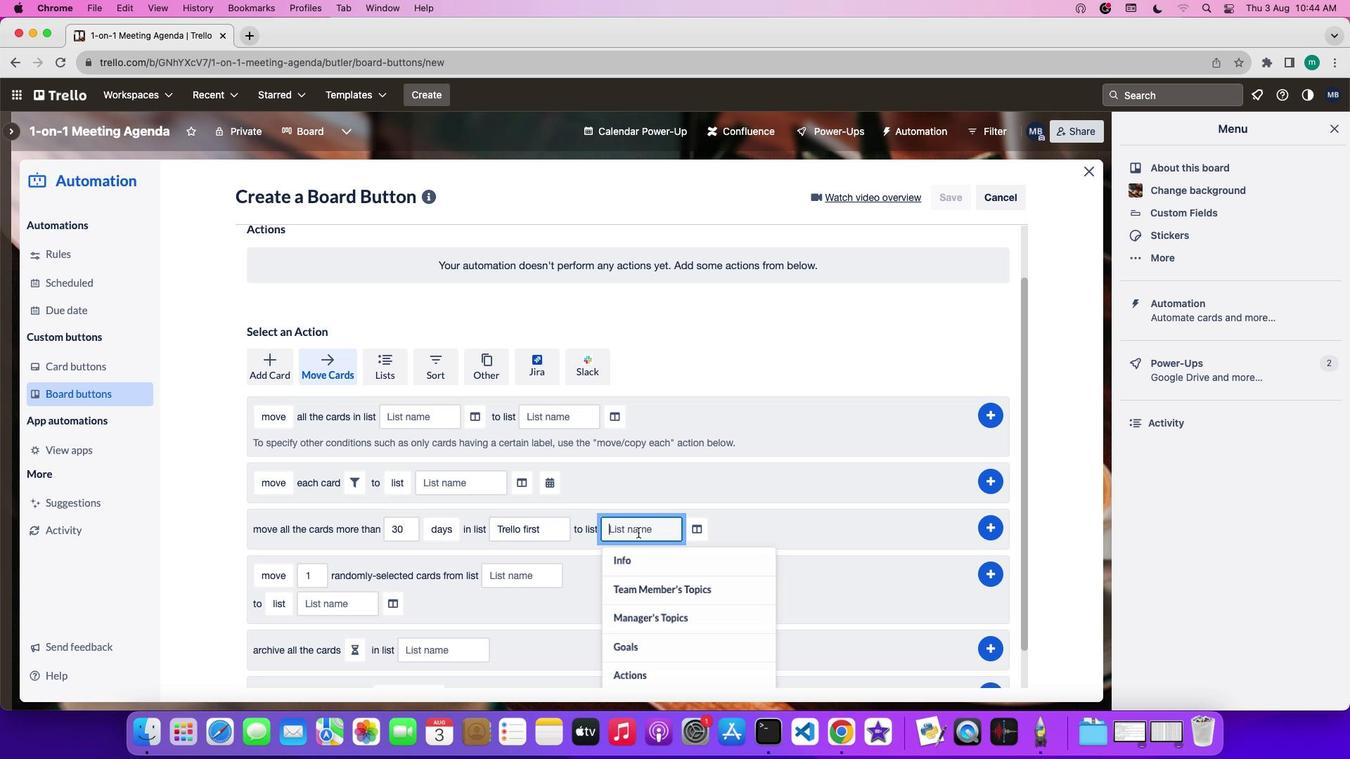 
Action: Mouse moved to (692, 530)
Screenshot: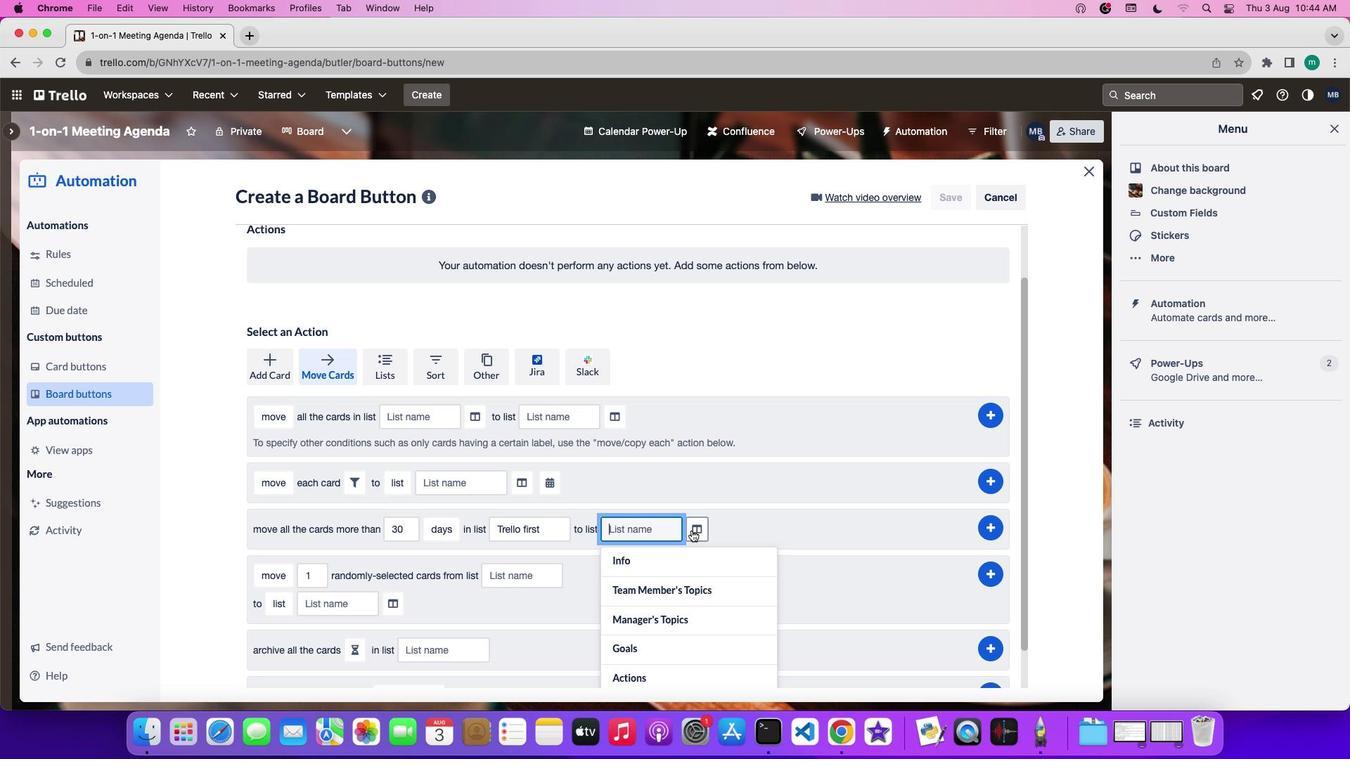 
Action: Mouse pressed left at (692, 530)
Screenshot: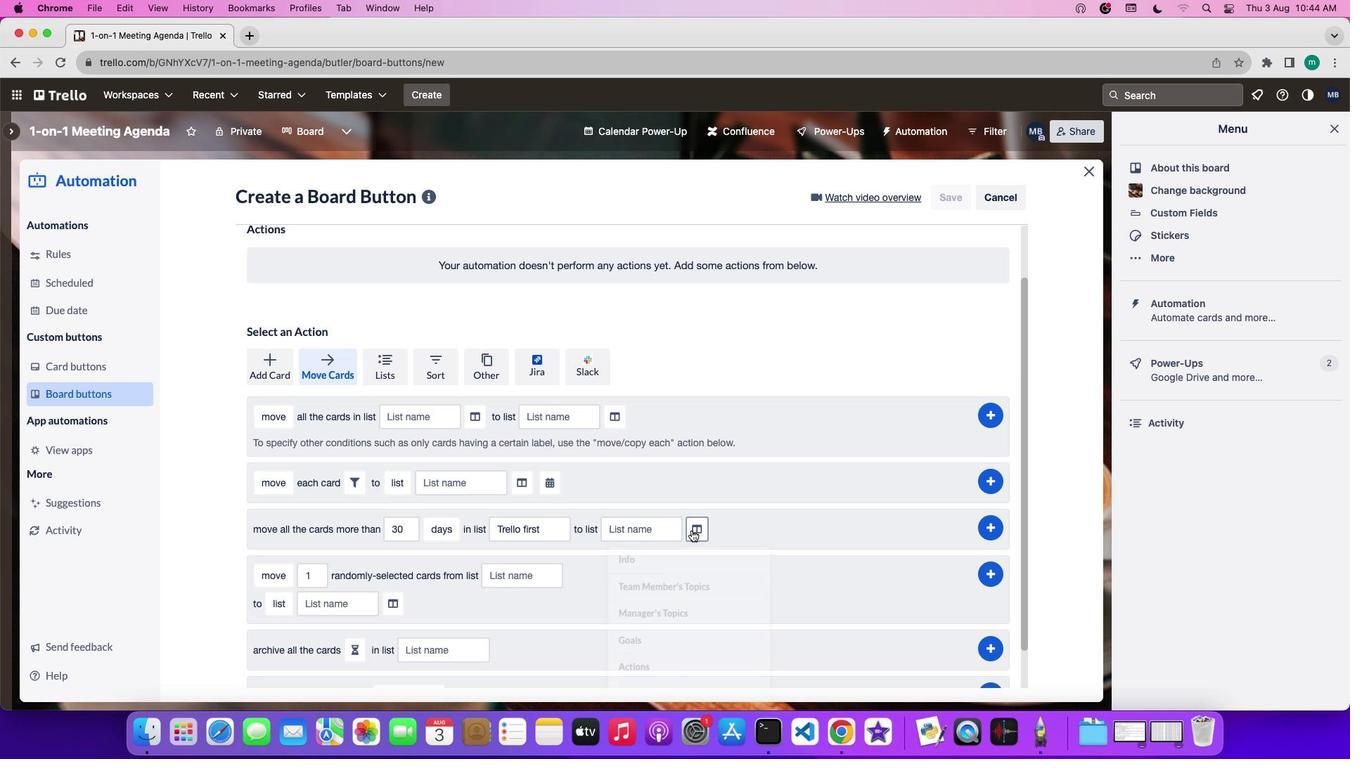 
Action: Mouse moved to (747, 534)
Screenshot: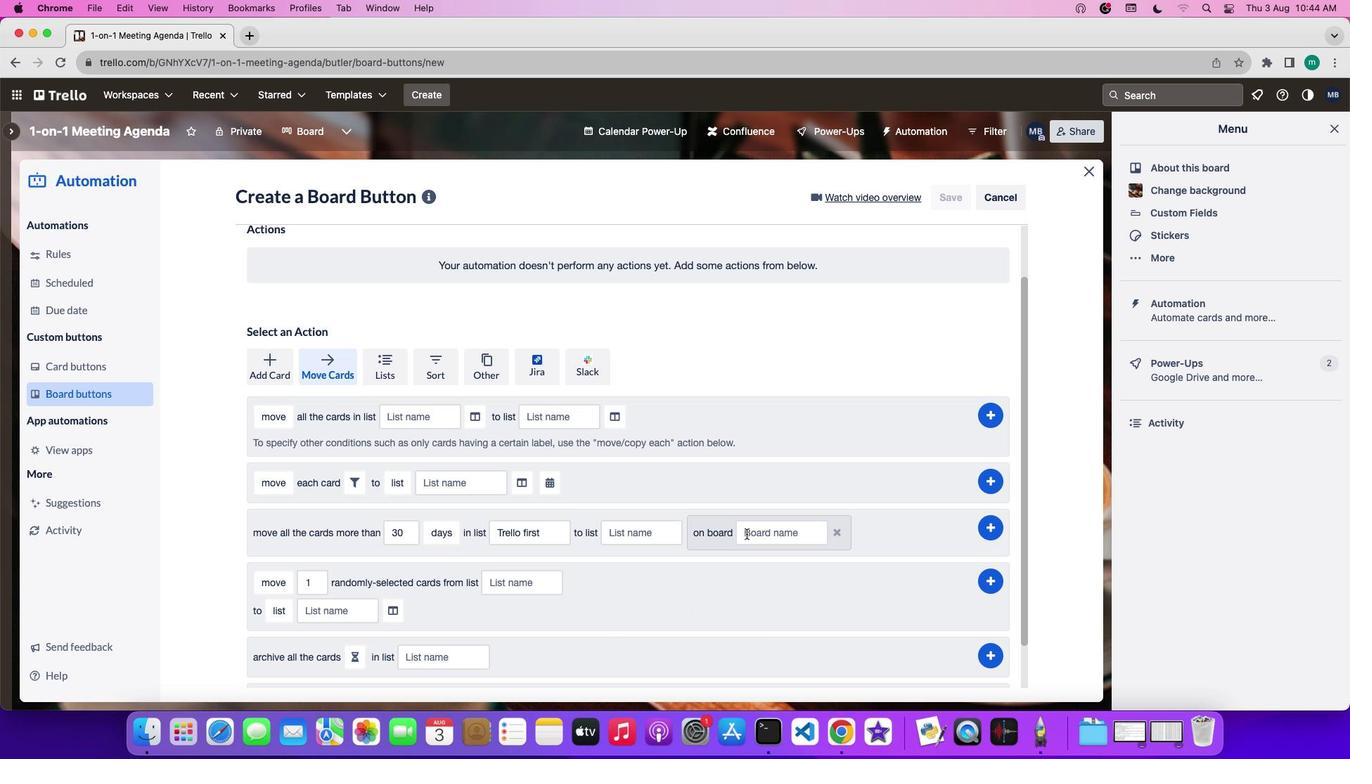 
Action: Key pressed Key.shift'P''r''o''g''r''e''s''s'Key.spaceKey.shift'r''e'
Screenshot: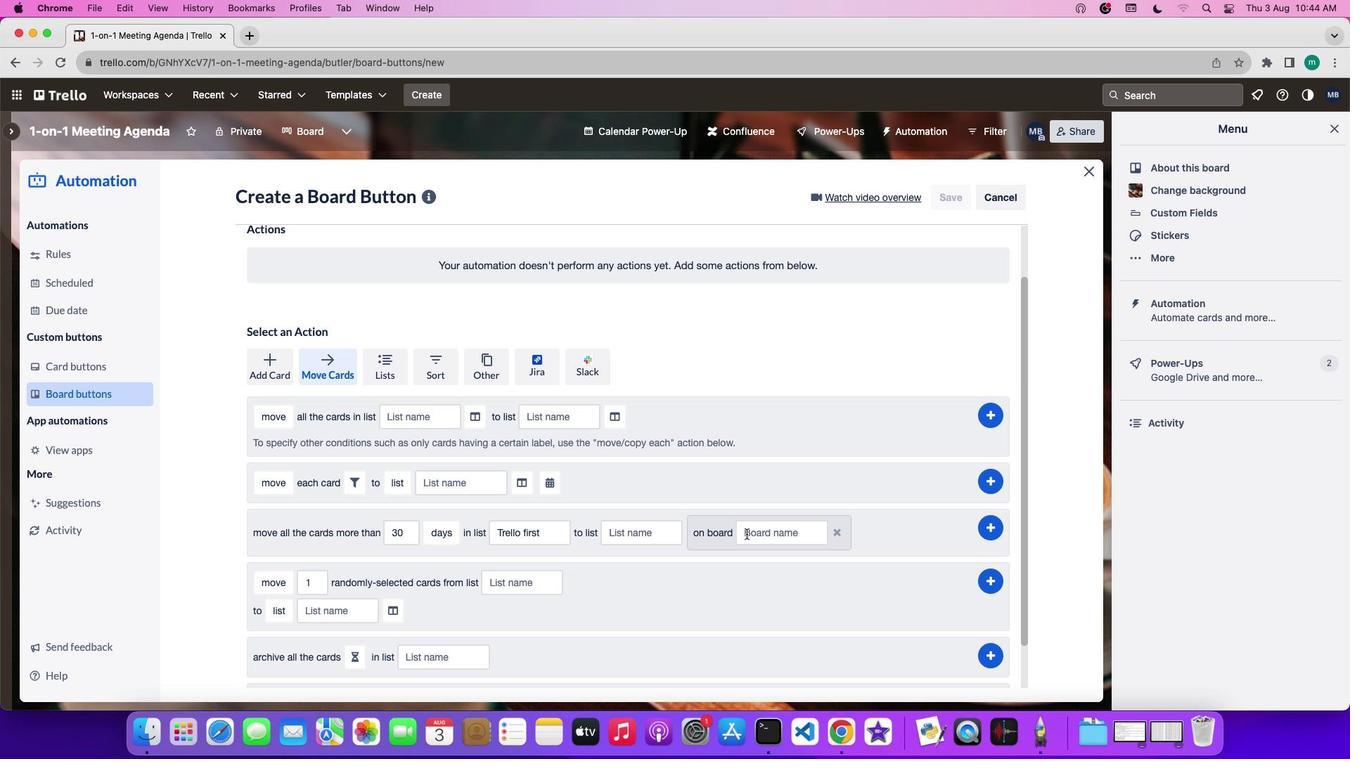 
Action: Mouse pressed left at (747, 534)
Screenshot: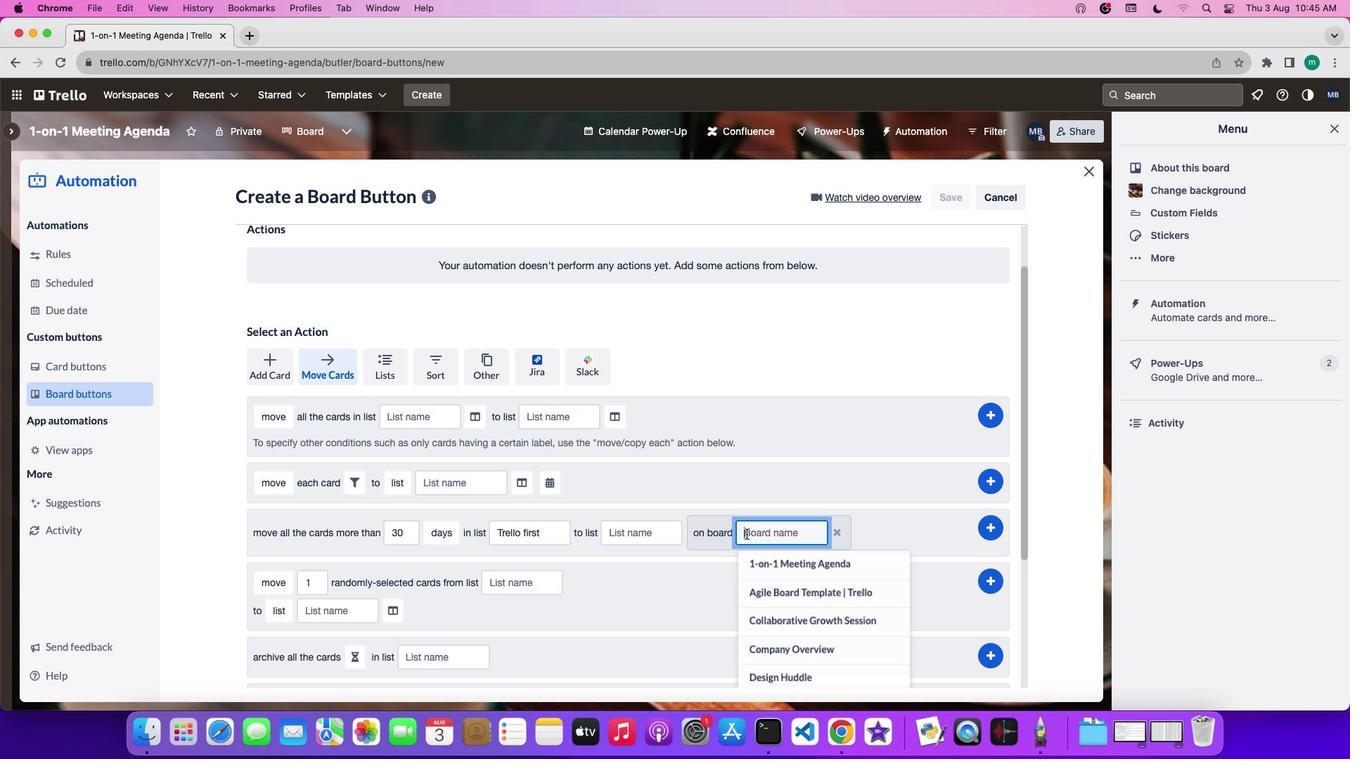 
Action: Key pressed Key.shift'P''r''o''g''r''e''s''s'Key.spaceKey.shift'R''e''p''o''r''t'
Screenshot: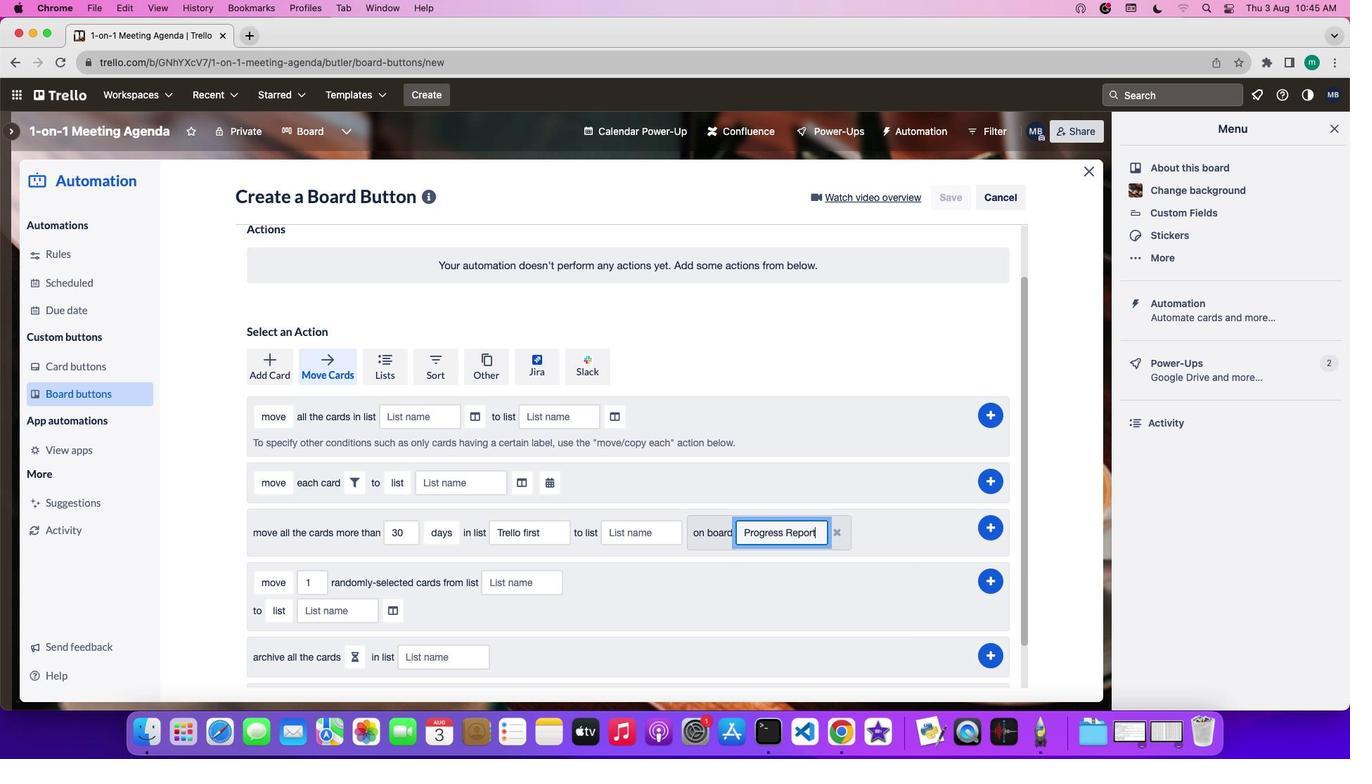 
Action: Mouse moved to (989, 526)
Screenshot: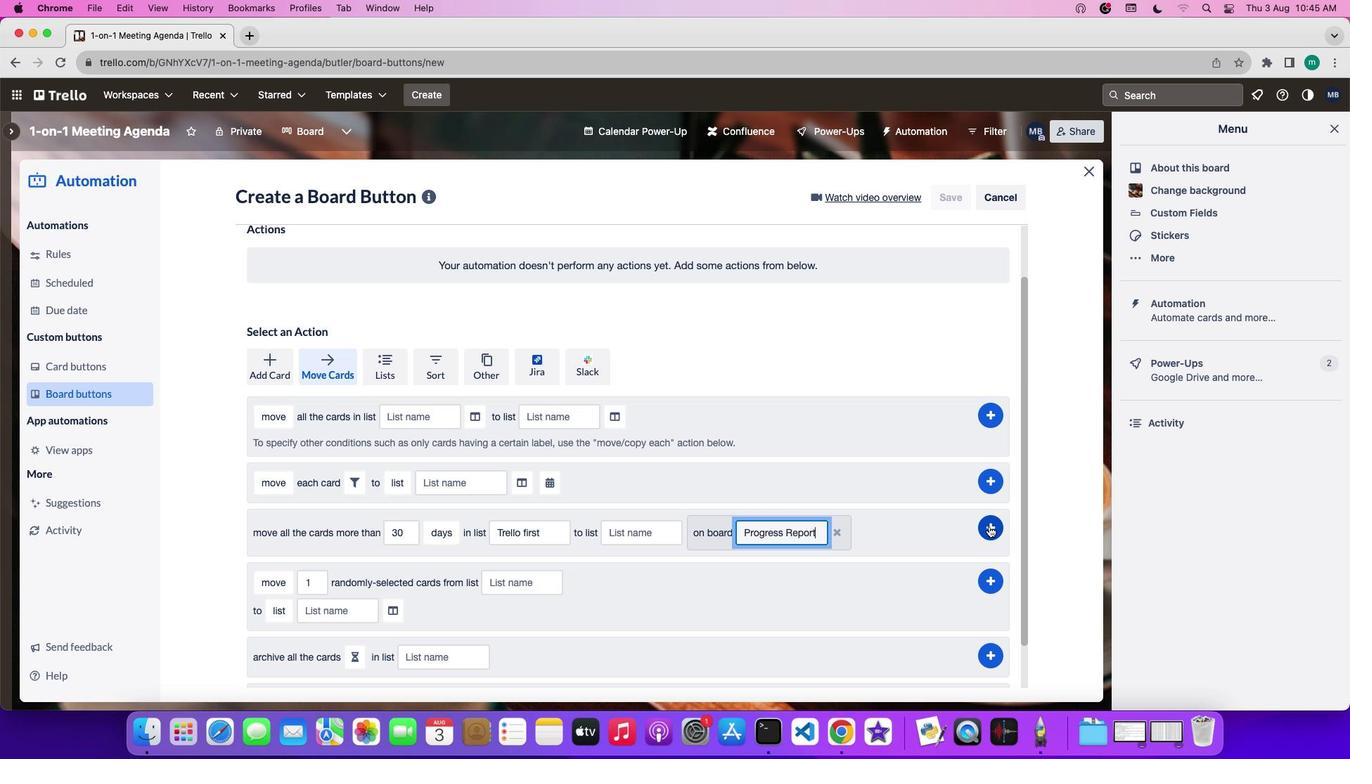
Action: Mouse pressed left at (989, 526)
Screenshot: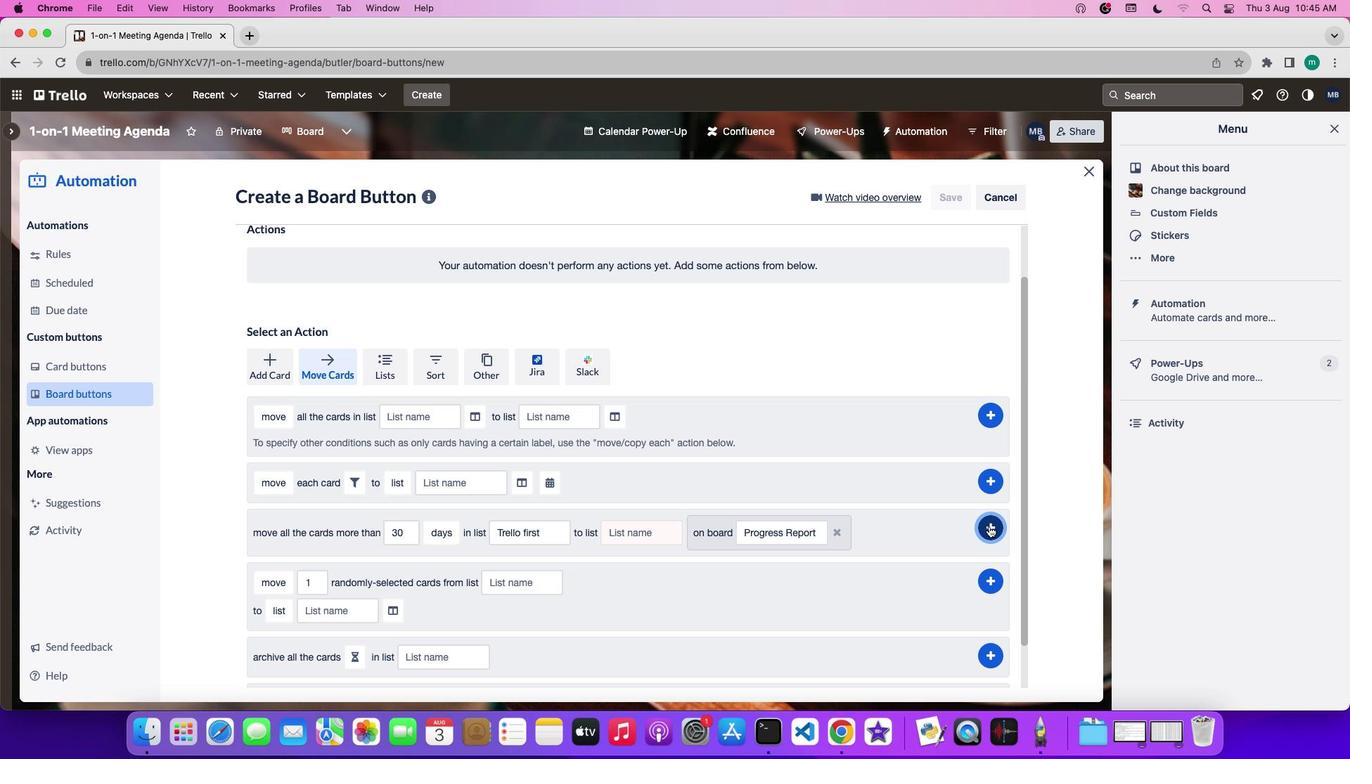 
